 Task: Create a due date automation trigger when advanced on, on the monday after a card is due add fields without custom field "Resume" set to a date more than 1 working days ago at 11:00 AM.
Action: Mouse moved to (1398, 103)
Screenshot: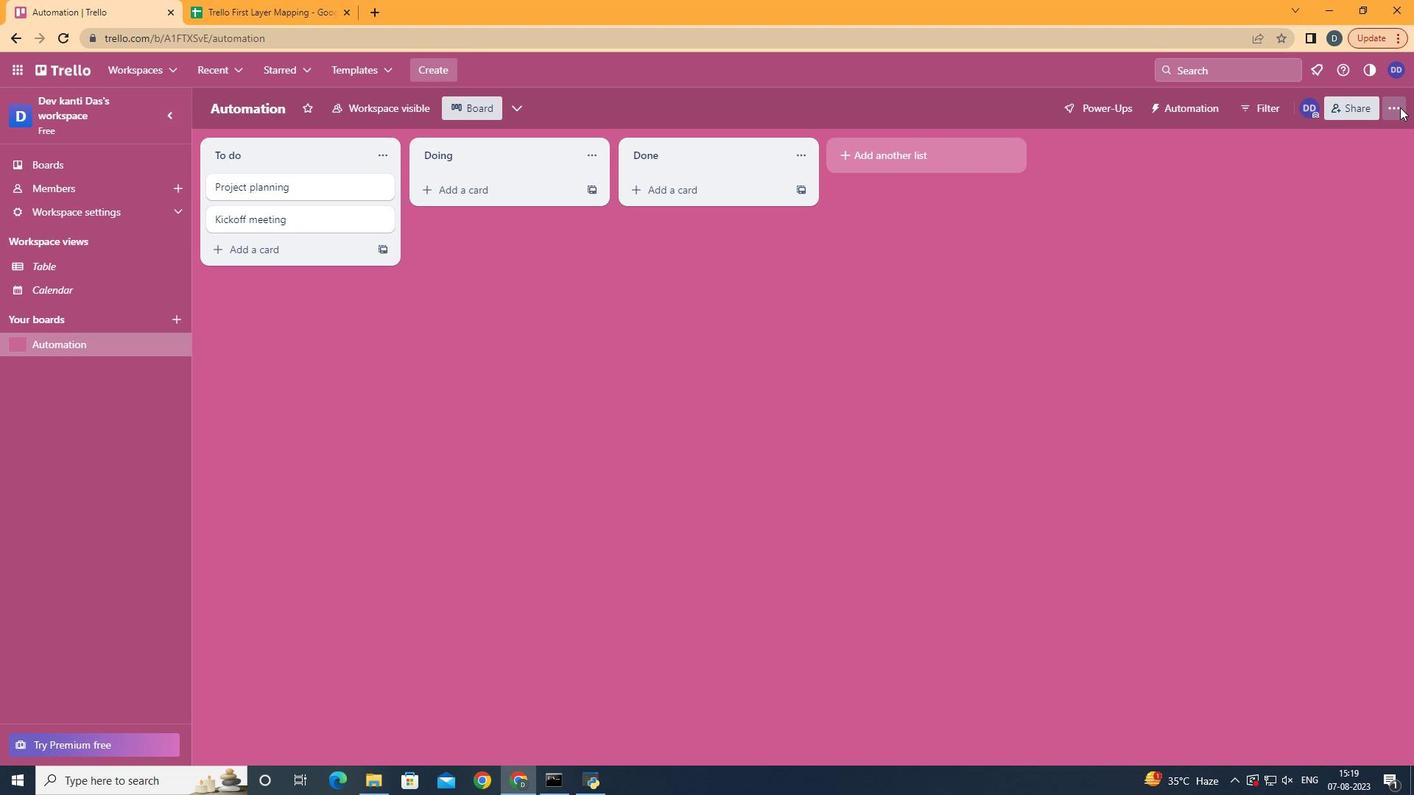 
Action: Mouse pressed left at (1398, 103)
Screenshot: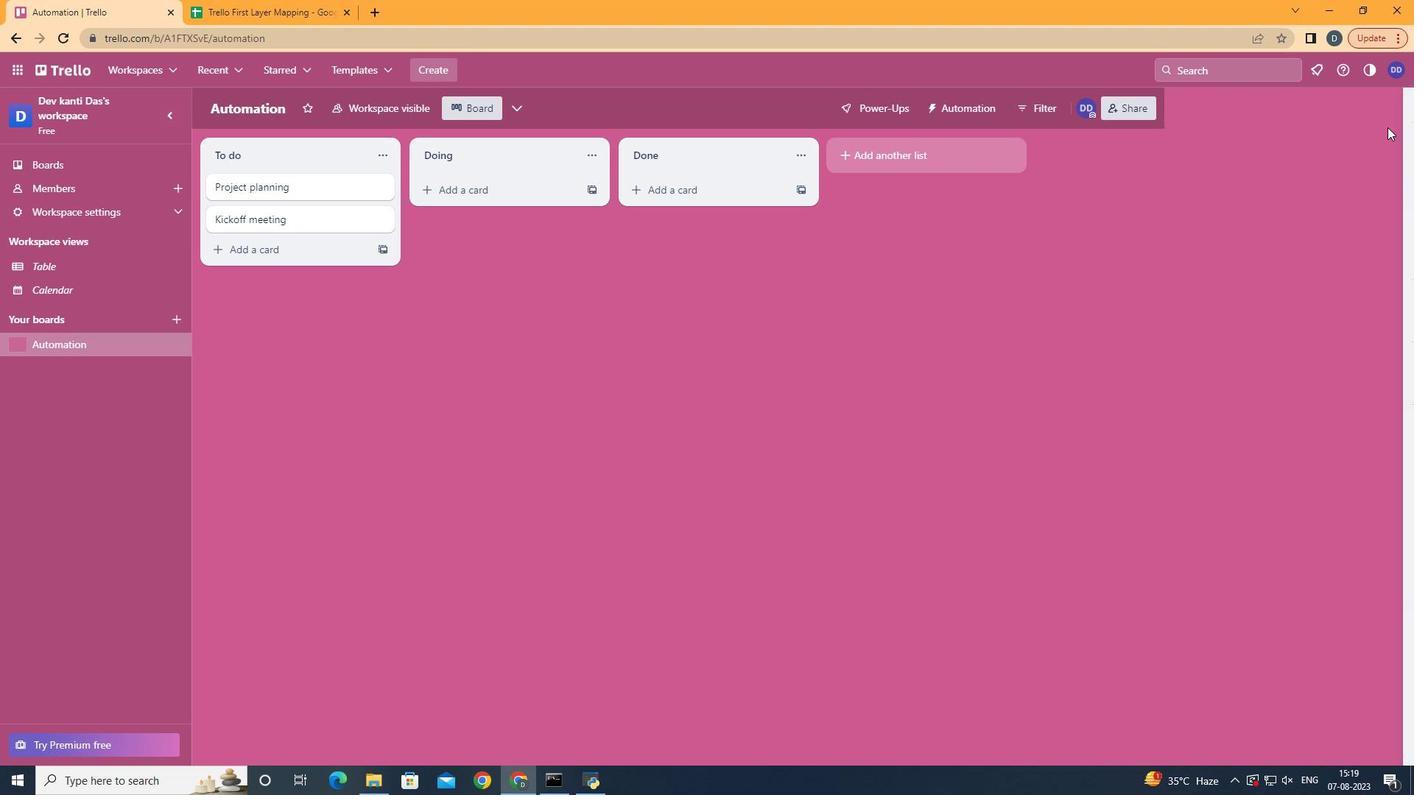 
Action: Mouse moved to (1282, 309)
Screenshot: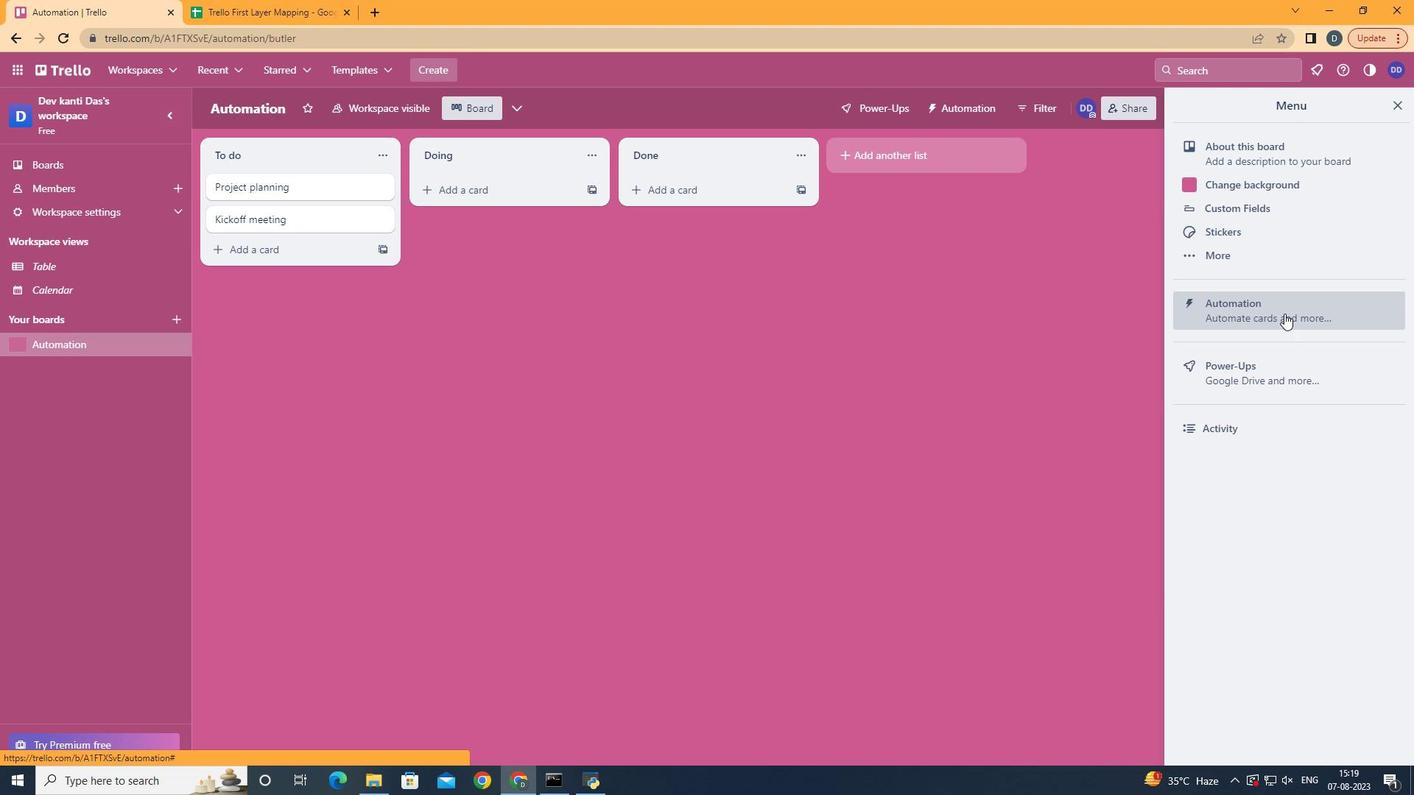 
Action: Mouse pressed left at (1282, 309)
Screenshot: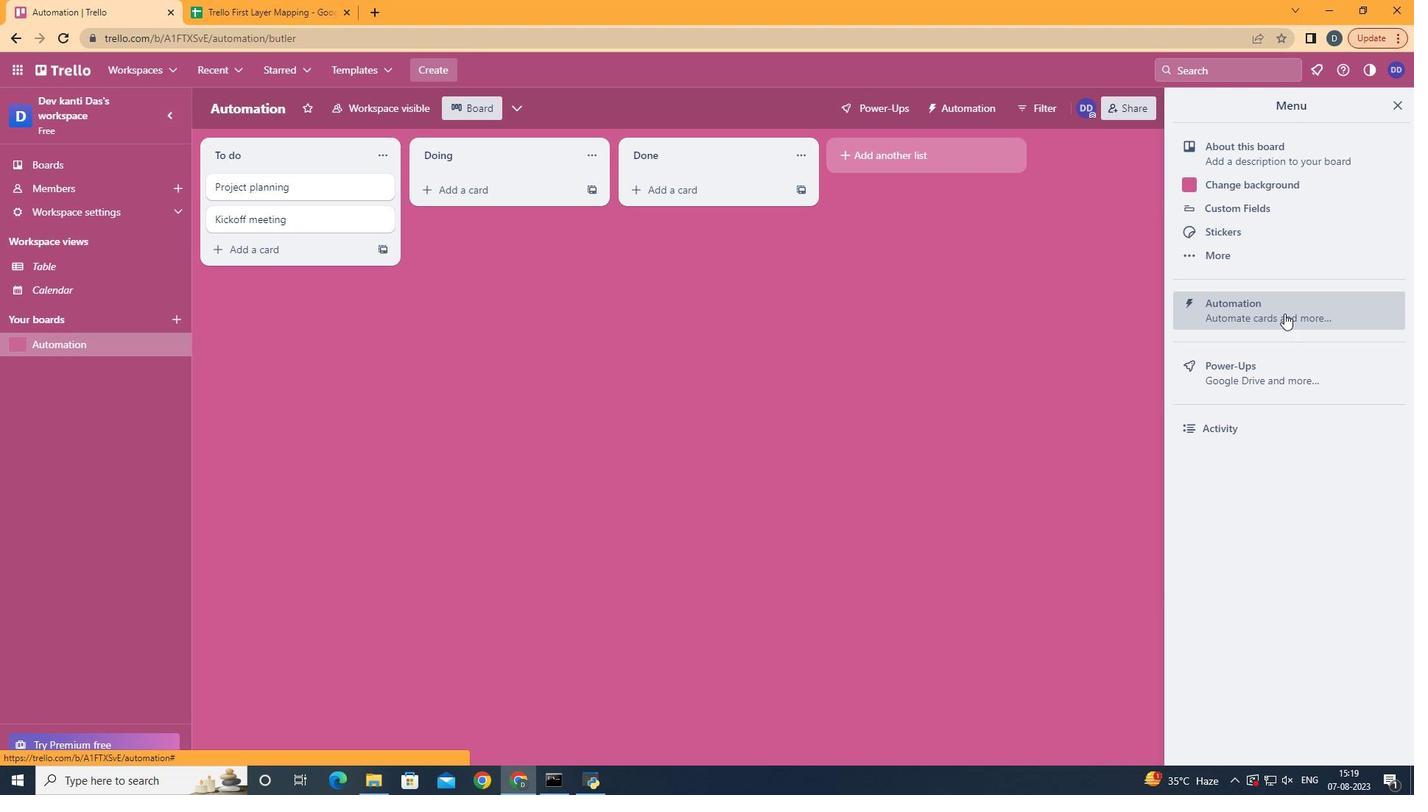 
Action: Mouse moved to (298, 296)
Screenshot: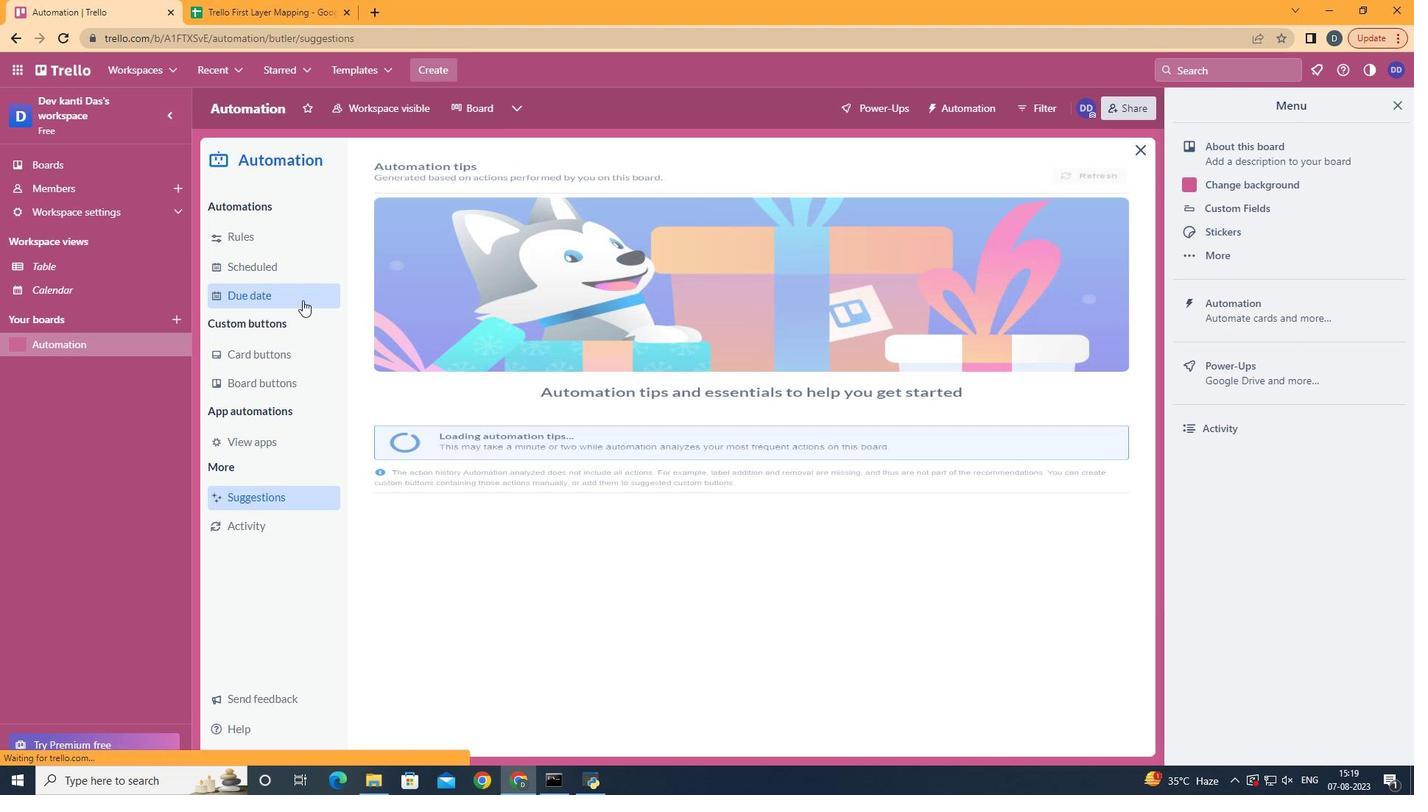 
Action: Mouse pressed left at (298, 296)
Screenshot: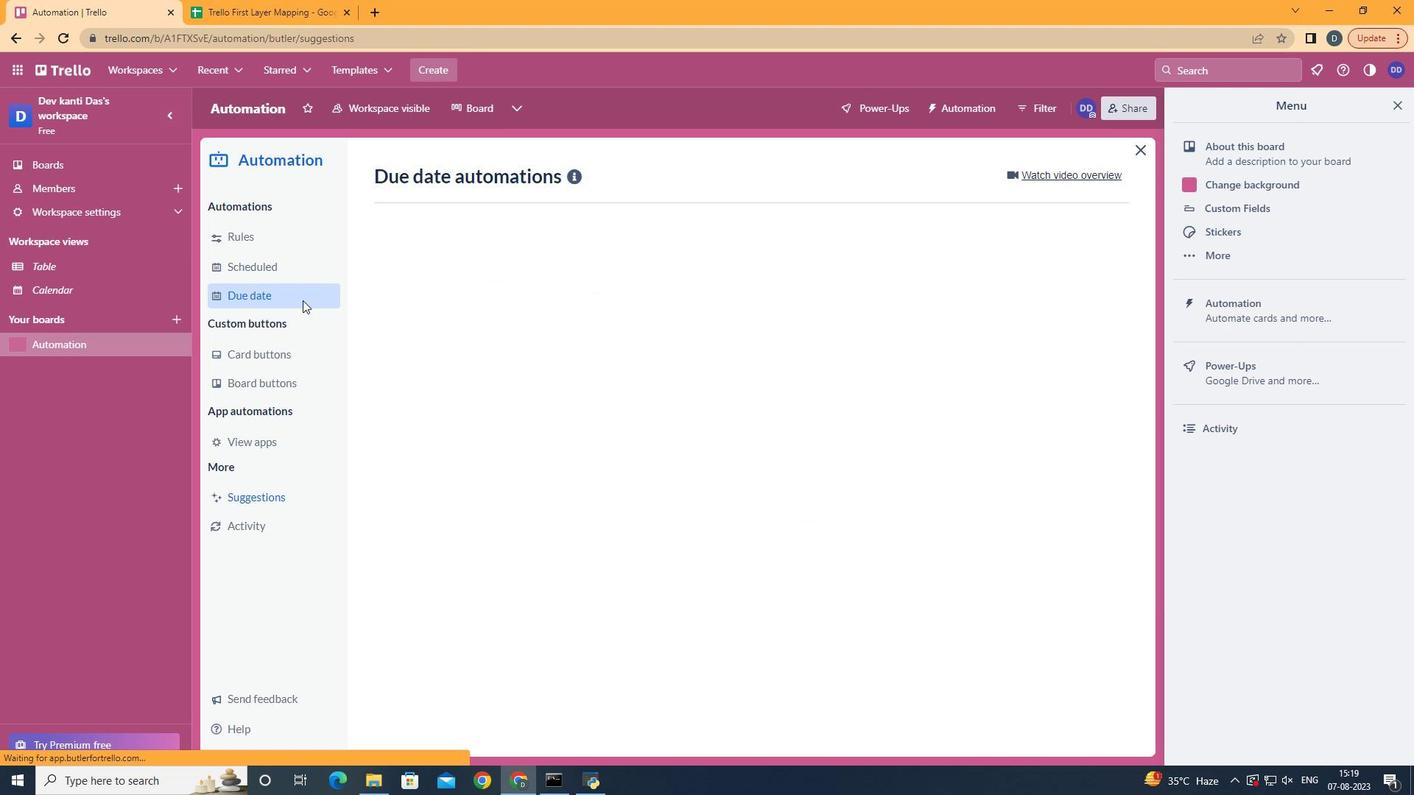 
Action: Mouse moved to (1036, 165)
Screenshot: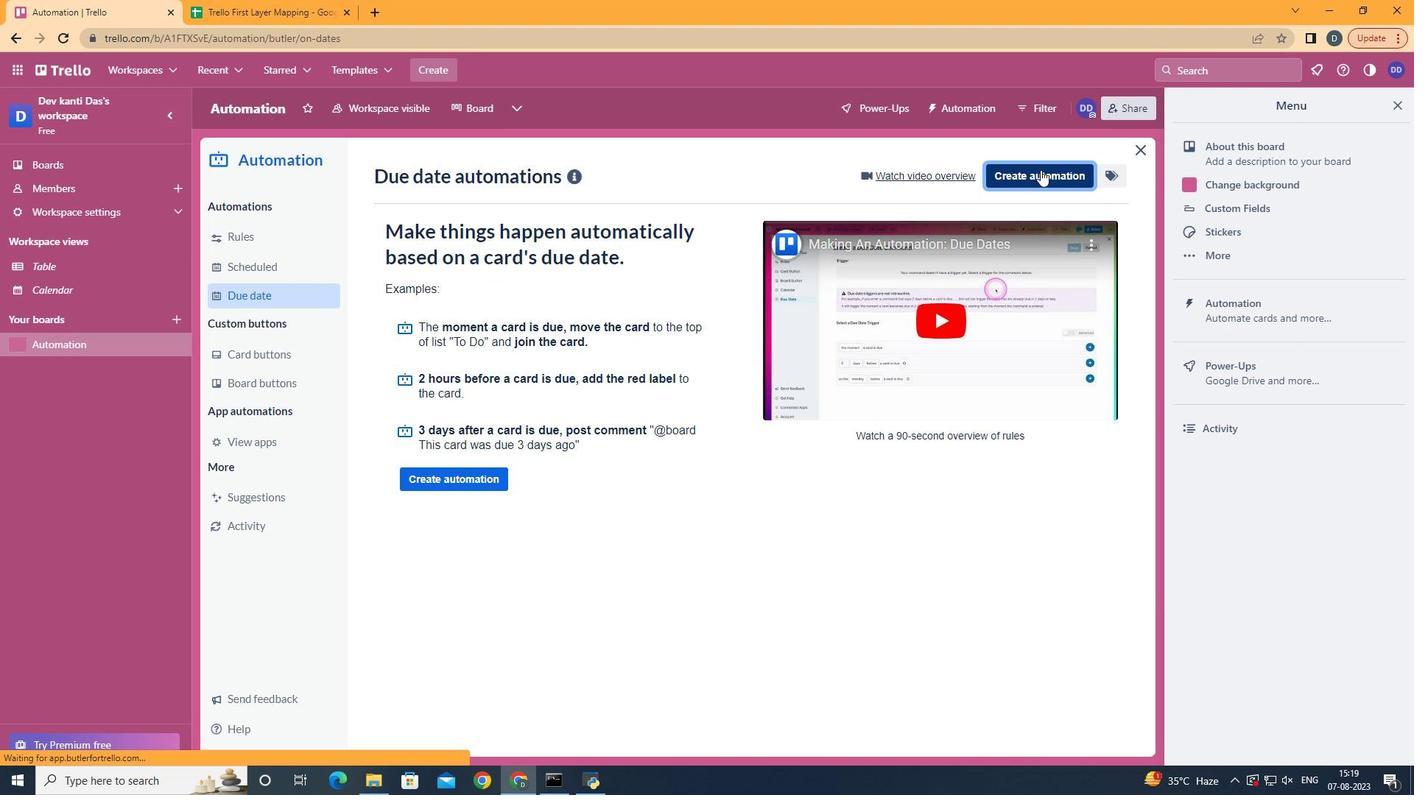
Action: Mouse pressed left at (1036, 165)
Screenshot: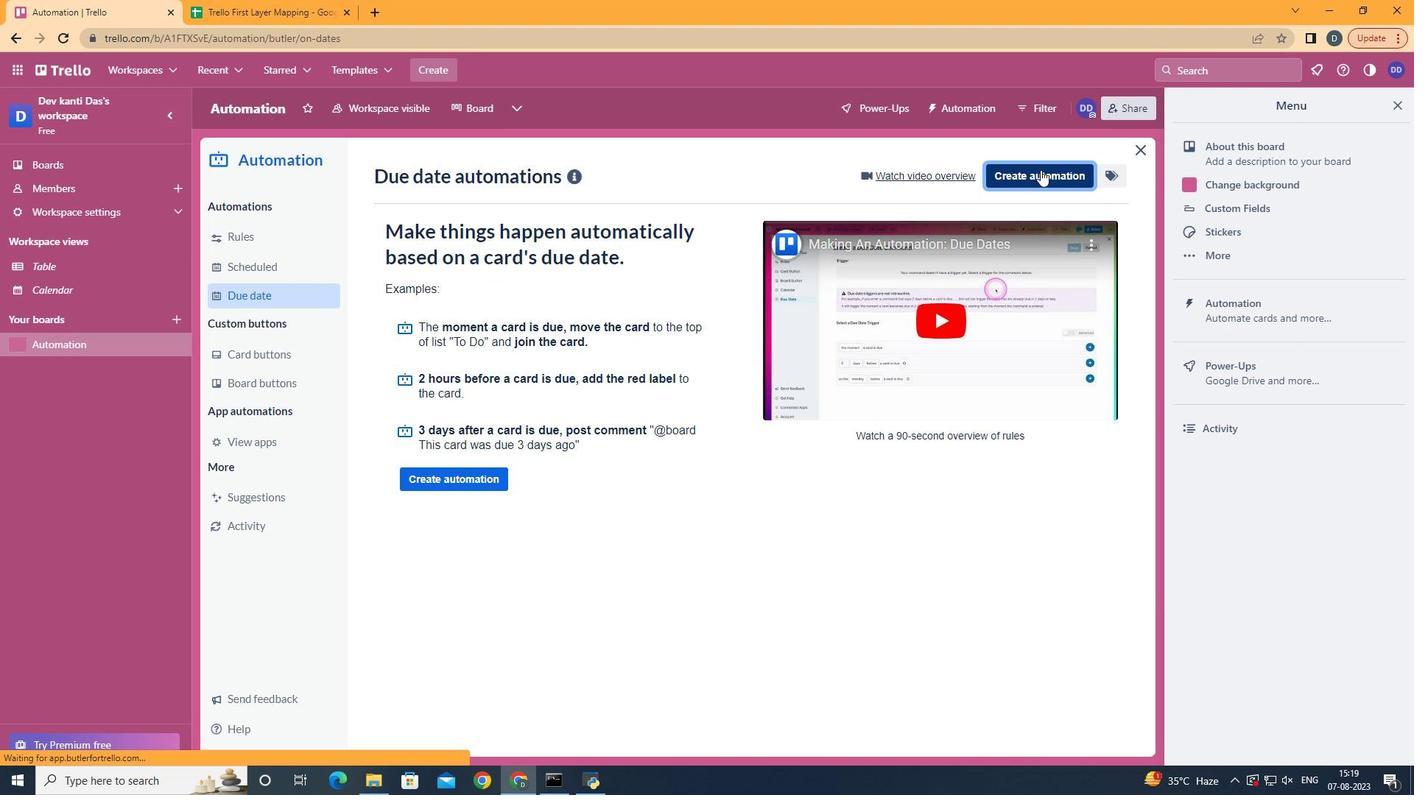 
Action: Mouse moved to (818, 313)
Screenshot: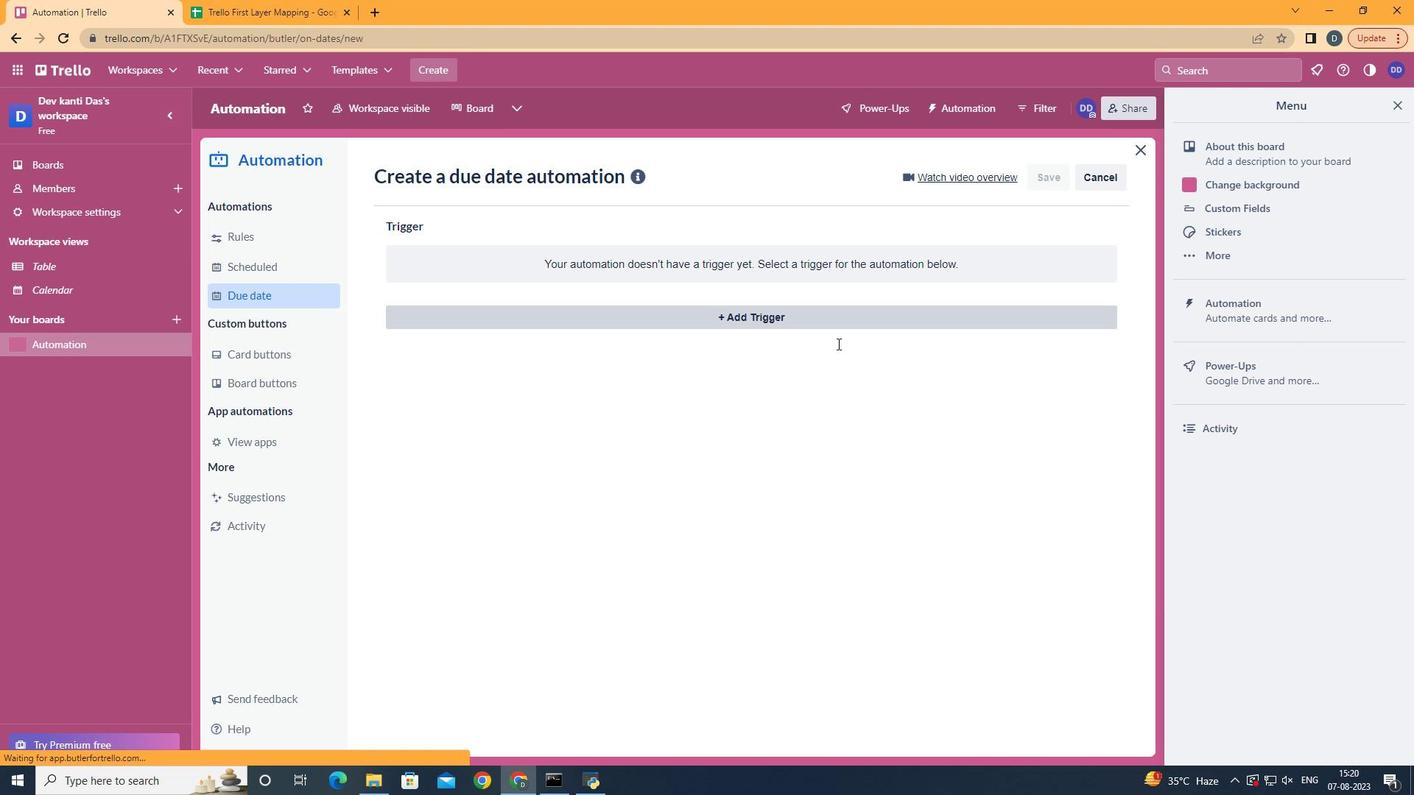 
Action: Mouse pressed left at (818, 313)
Screenshot: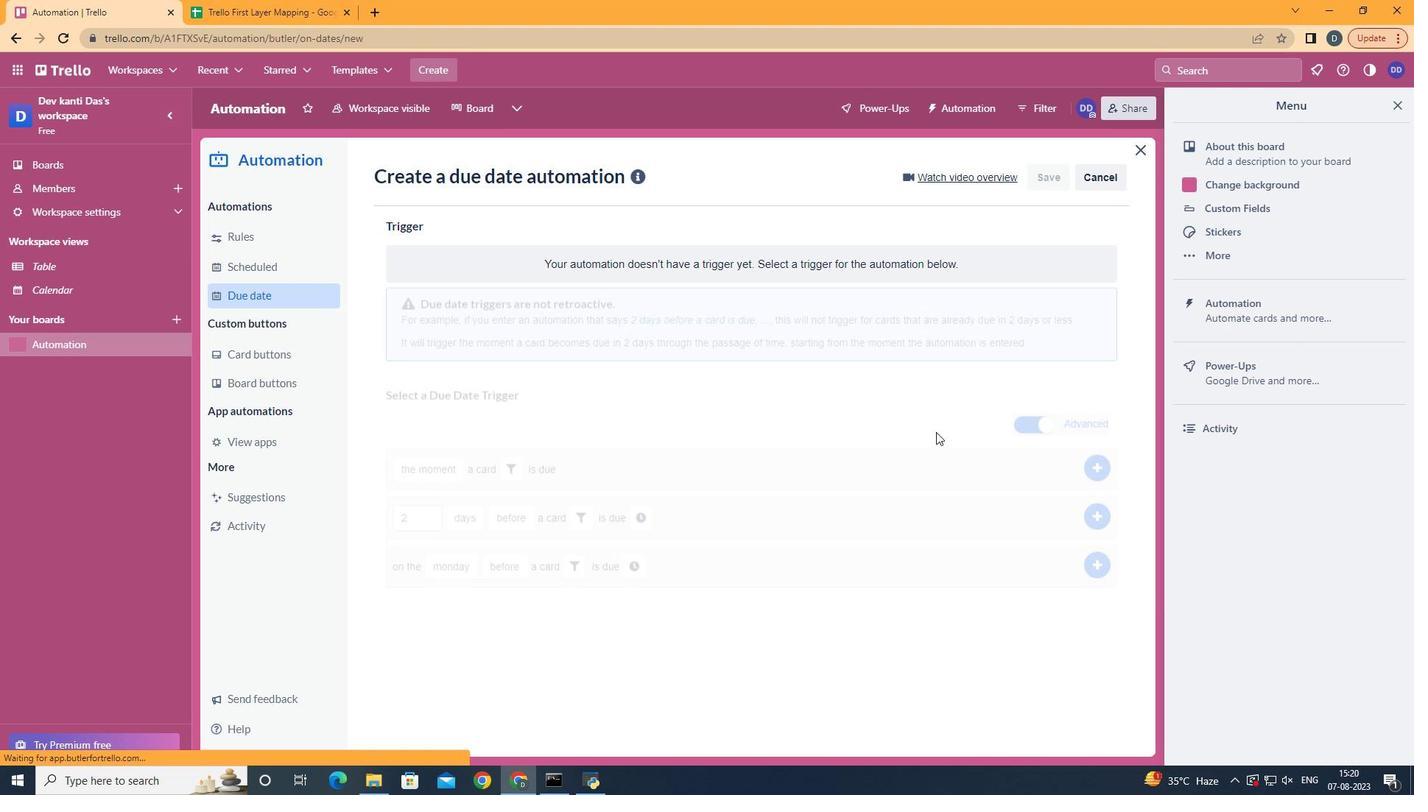 
Action: Mouse moved to (461, 381)
Screenshot: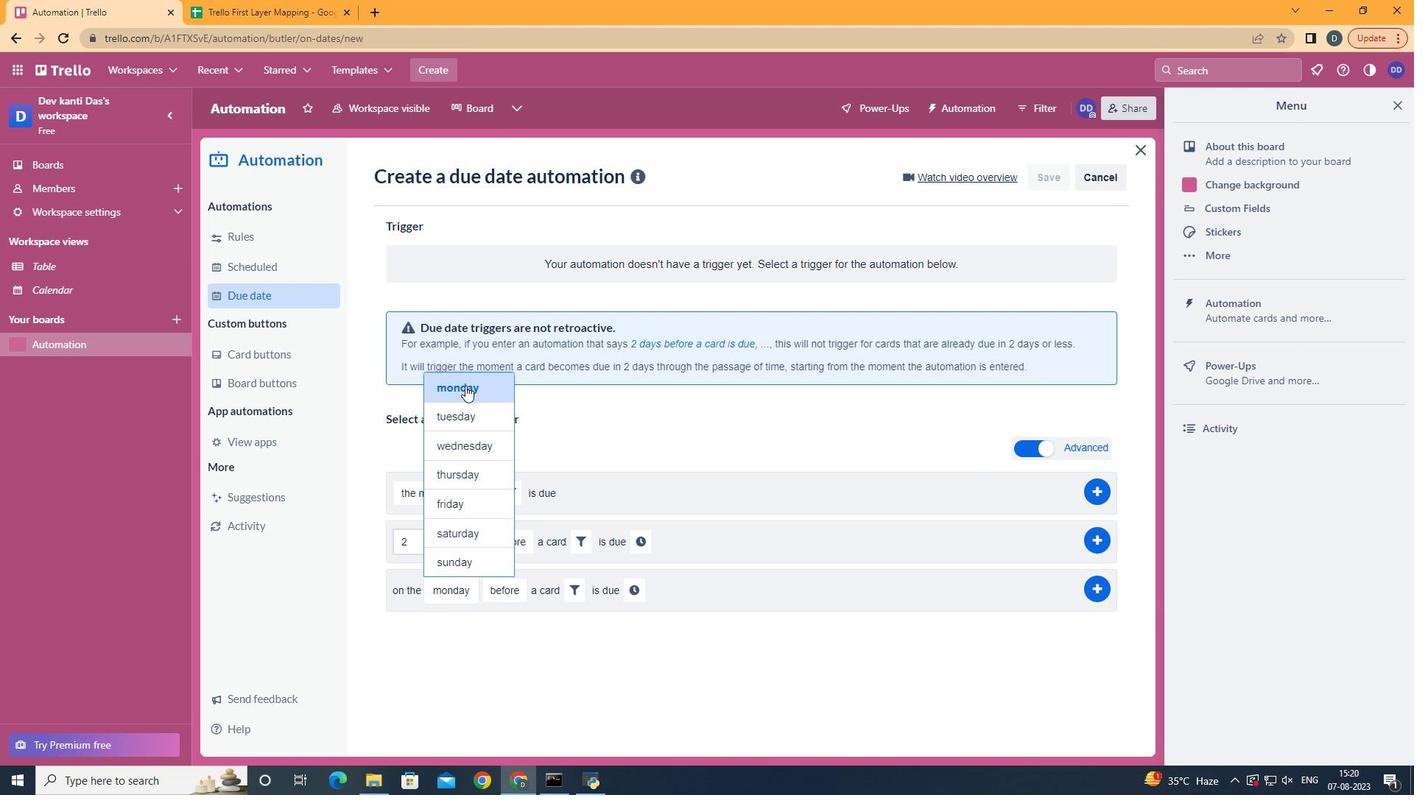 
Action: Mouse pressed left at (461, 381)
Screenshot: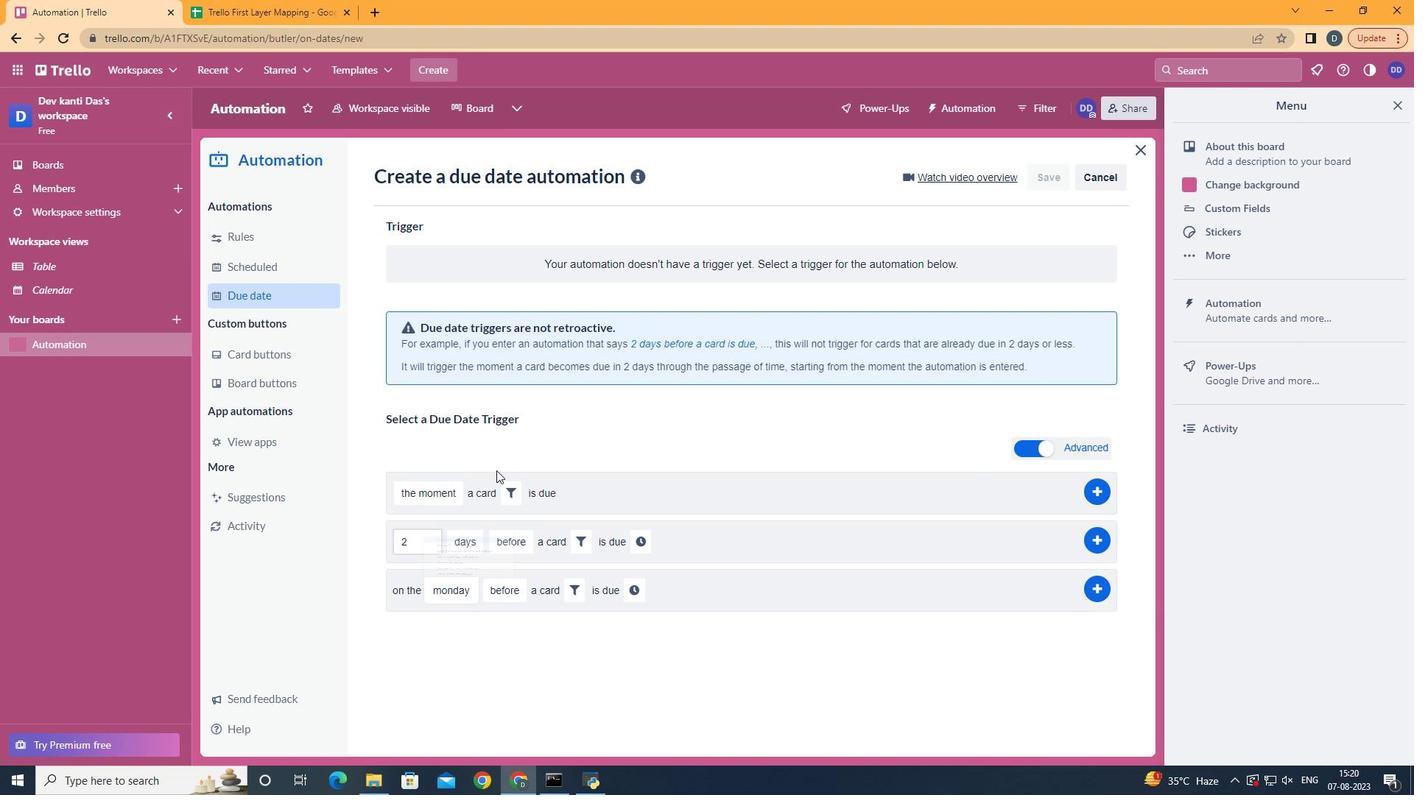 
Action: Mouse moved to (514, 646)
Screenshot: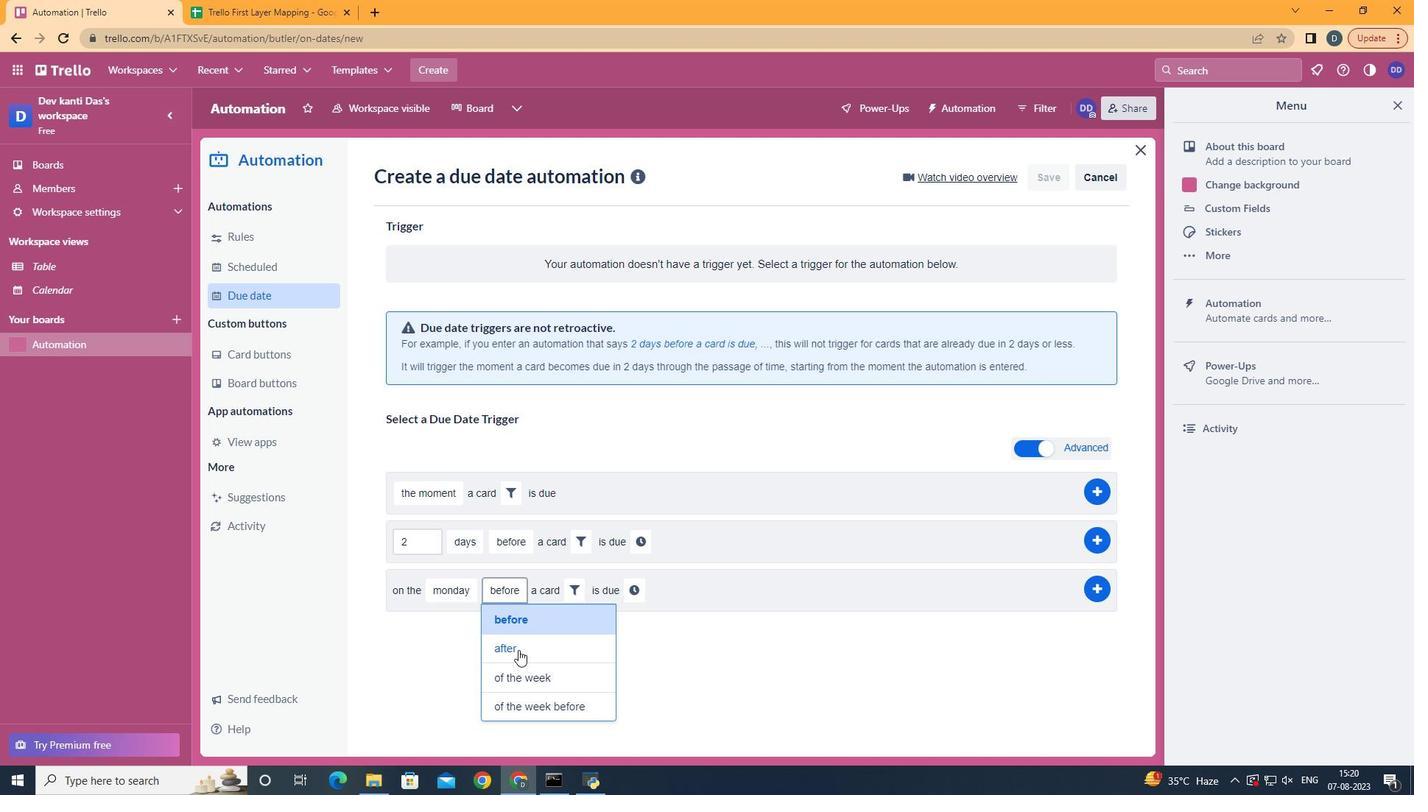 
Action: Mouse pressed left at (514, 646)
Screenshot: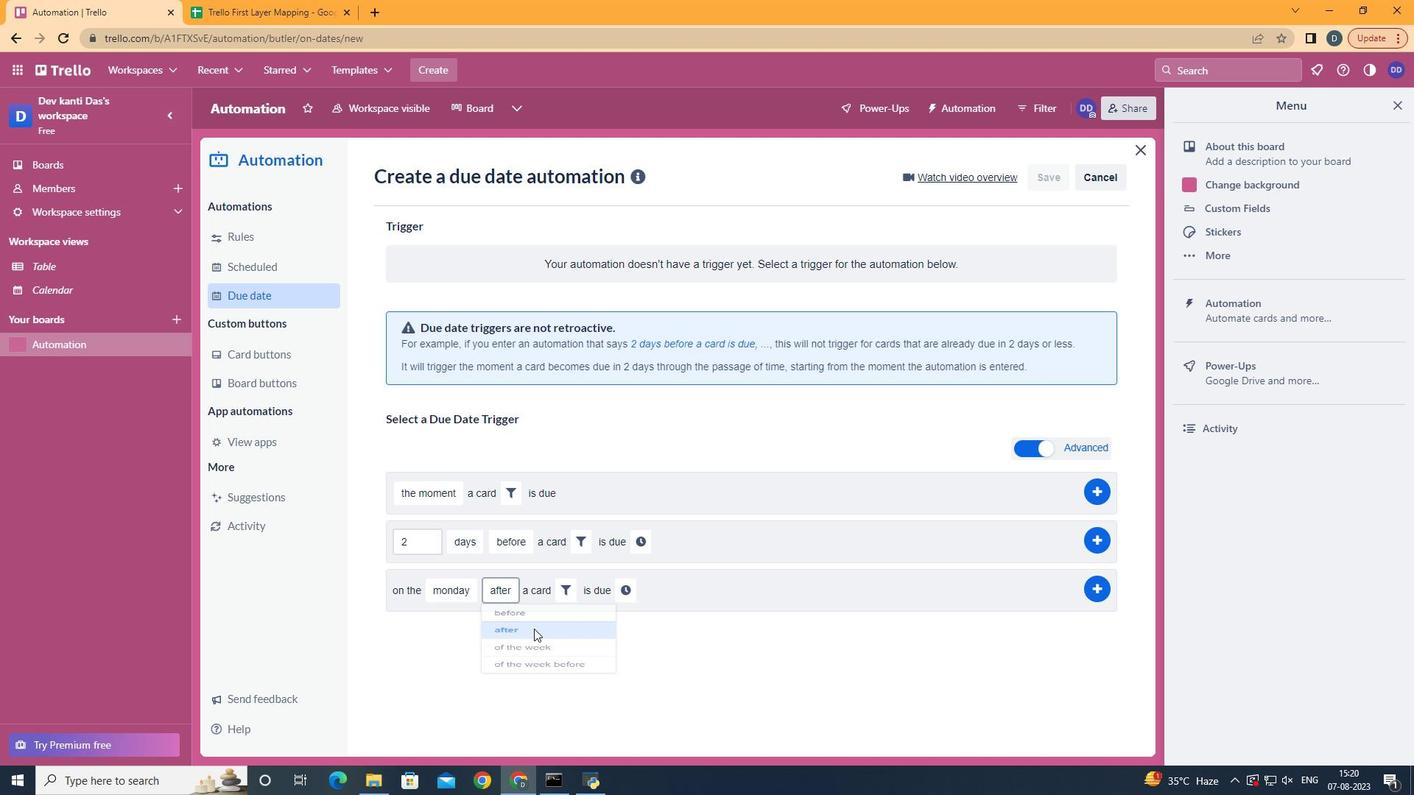 
Action: Mouse moved to (562, 587)
Screenshot: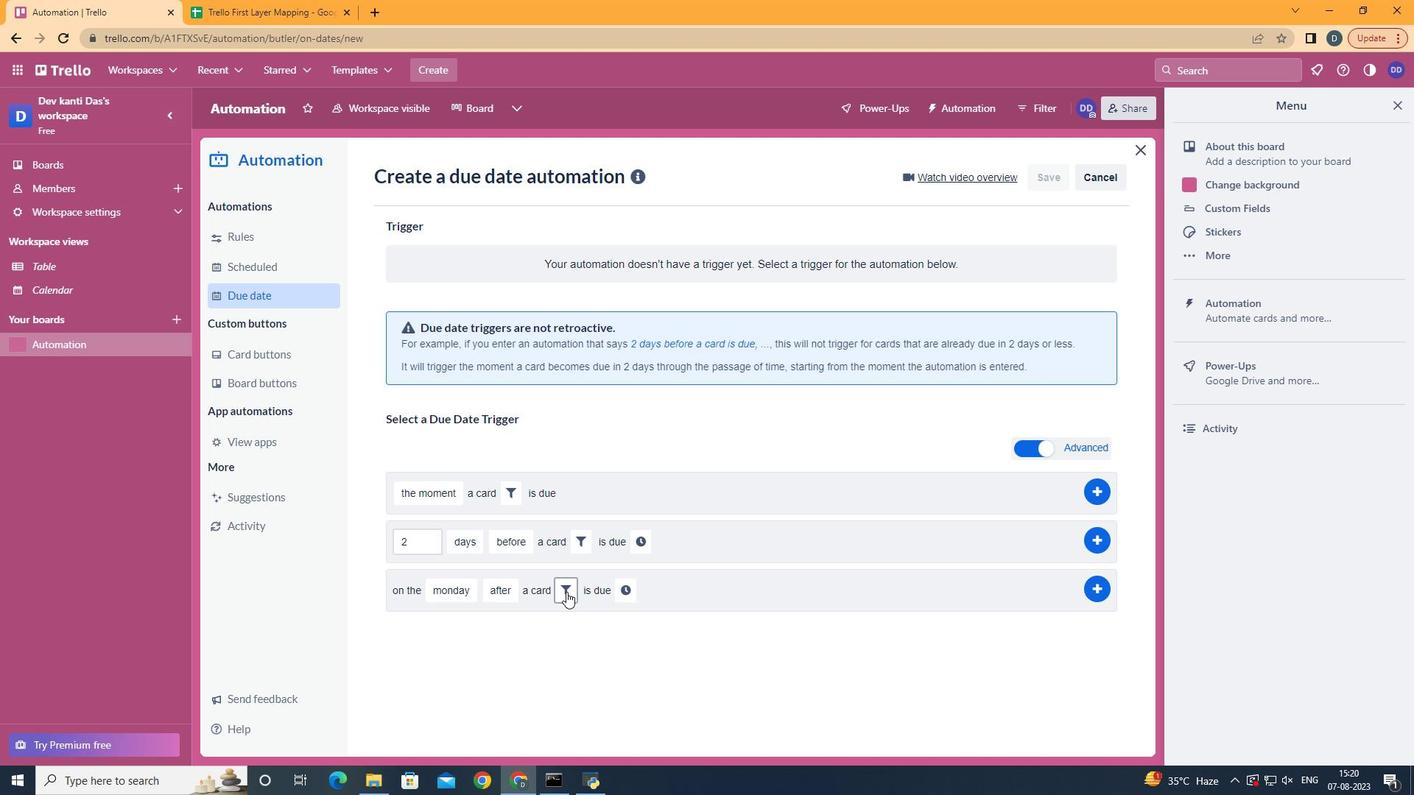 
Action: Mouse pressed left at (562, 587)
Screenshot: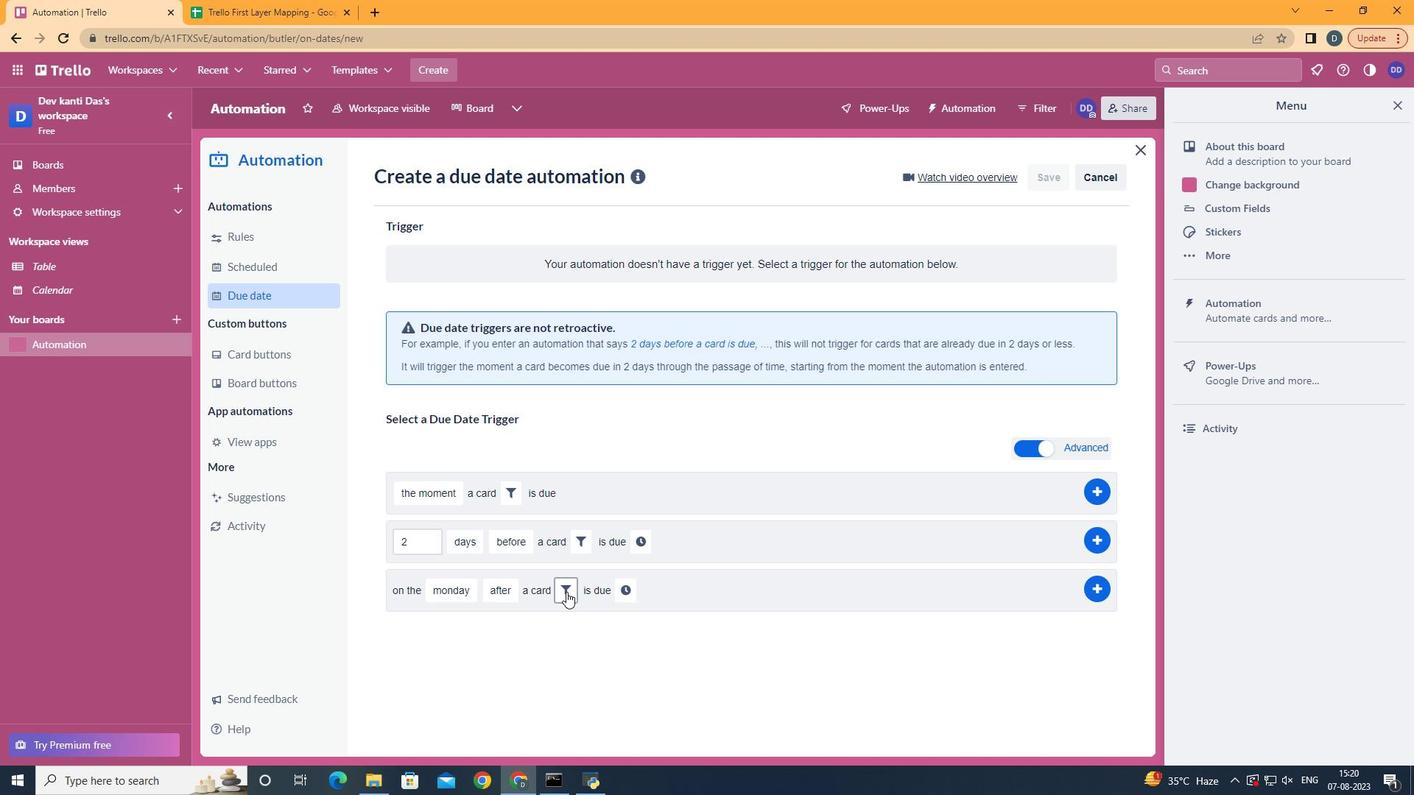 
Action: Mouse moved to (797, 635)
Screenshot: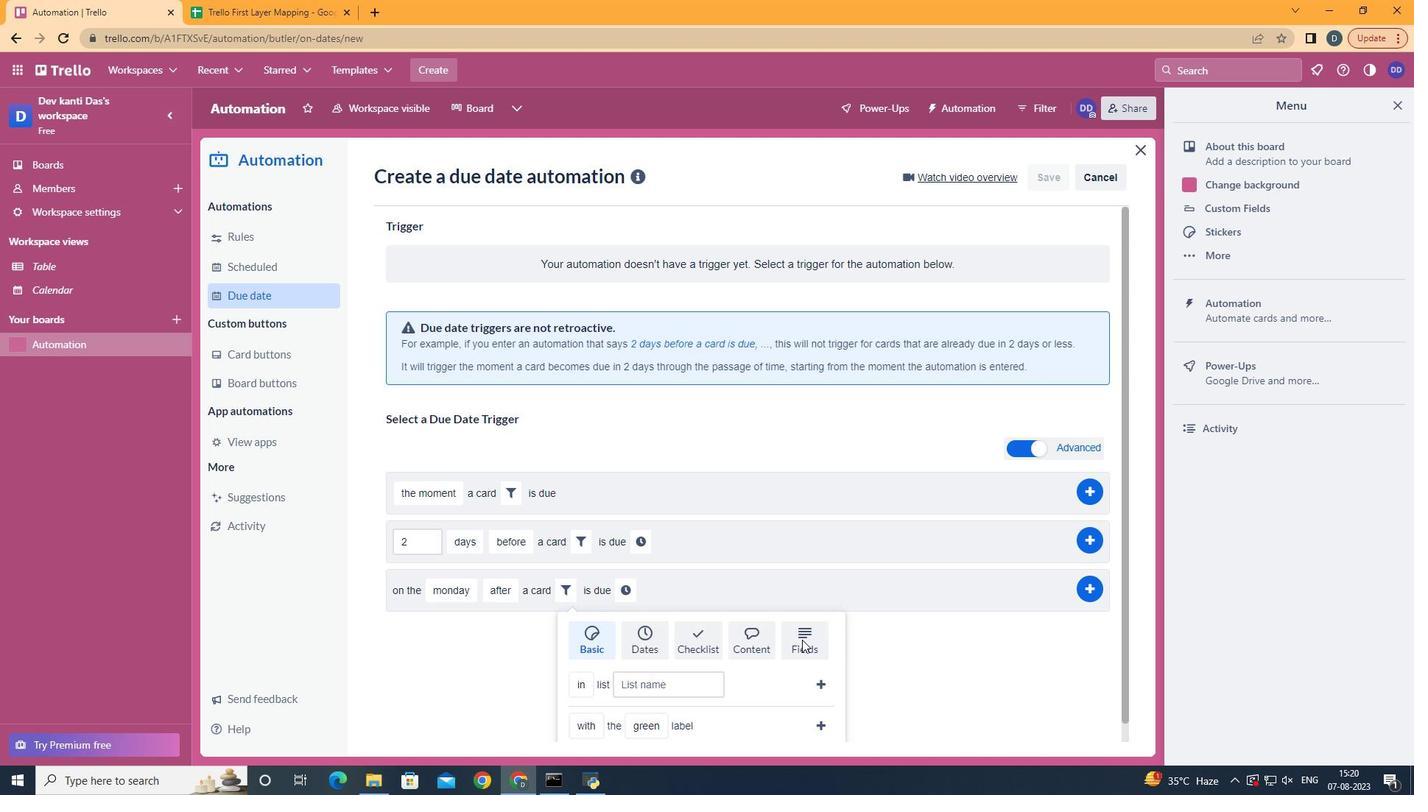 
Action: Mouse pressed left at (797, 635)
Screenshot: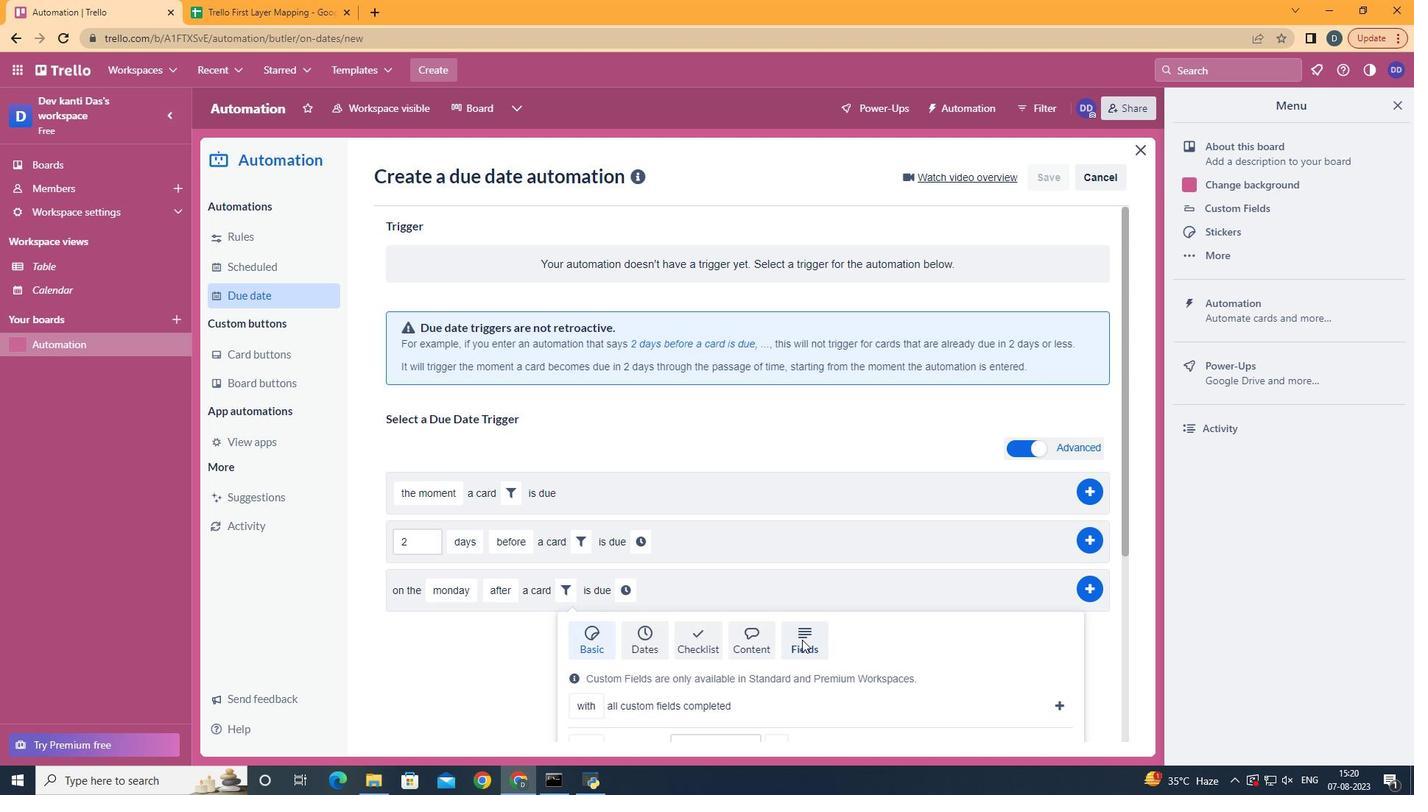 
Action: Mouse moved to (867, 575)
Screenshot: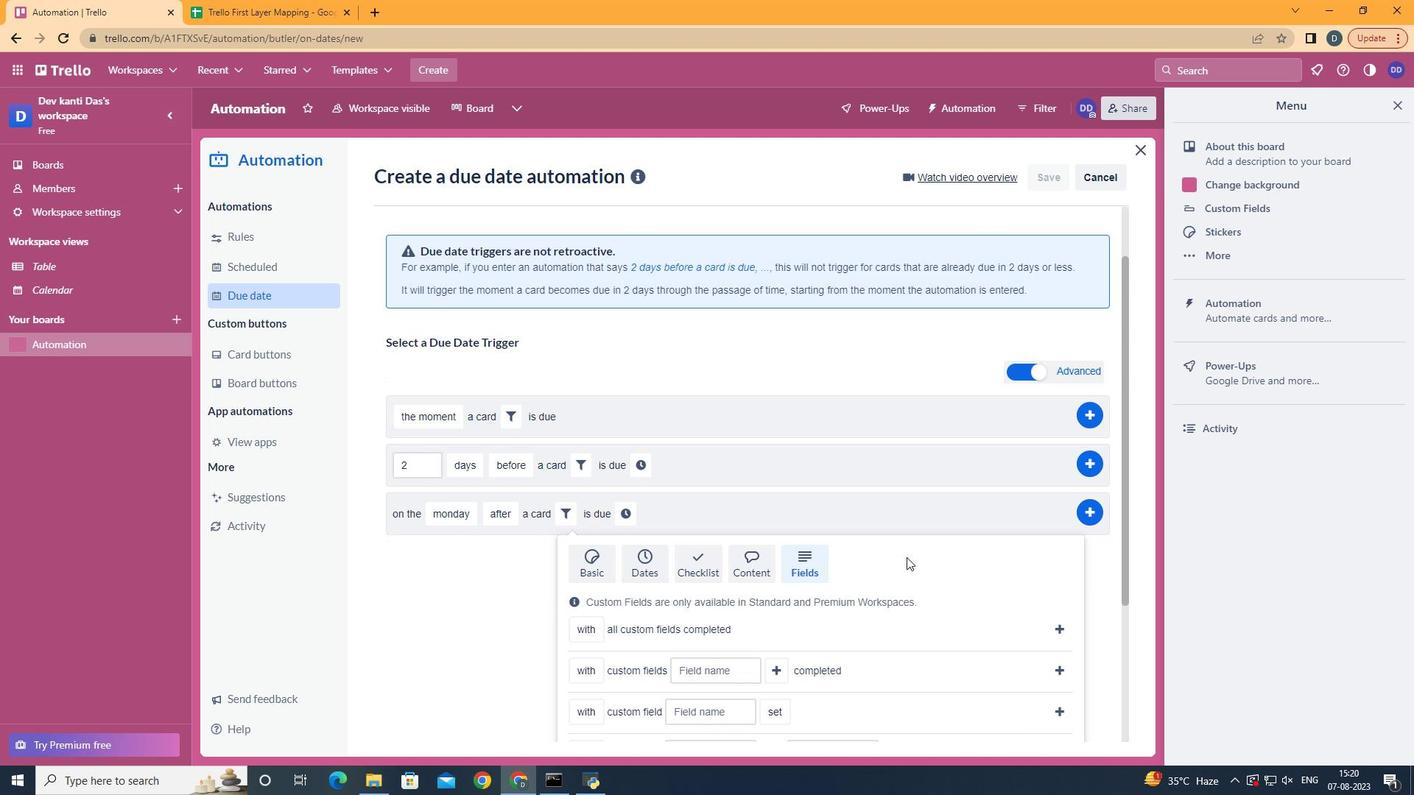 
Action: Mouse scrolled (799, 627) with delta (0, 0)
Screenshot: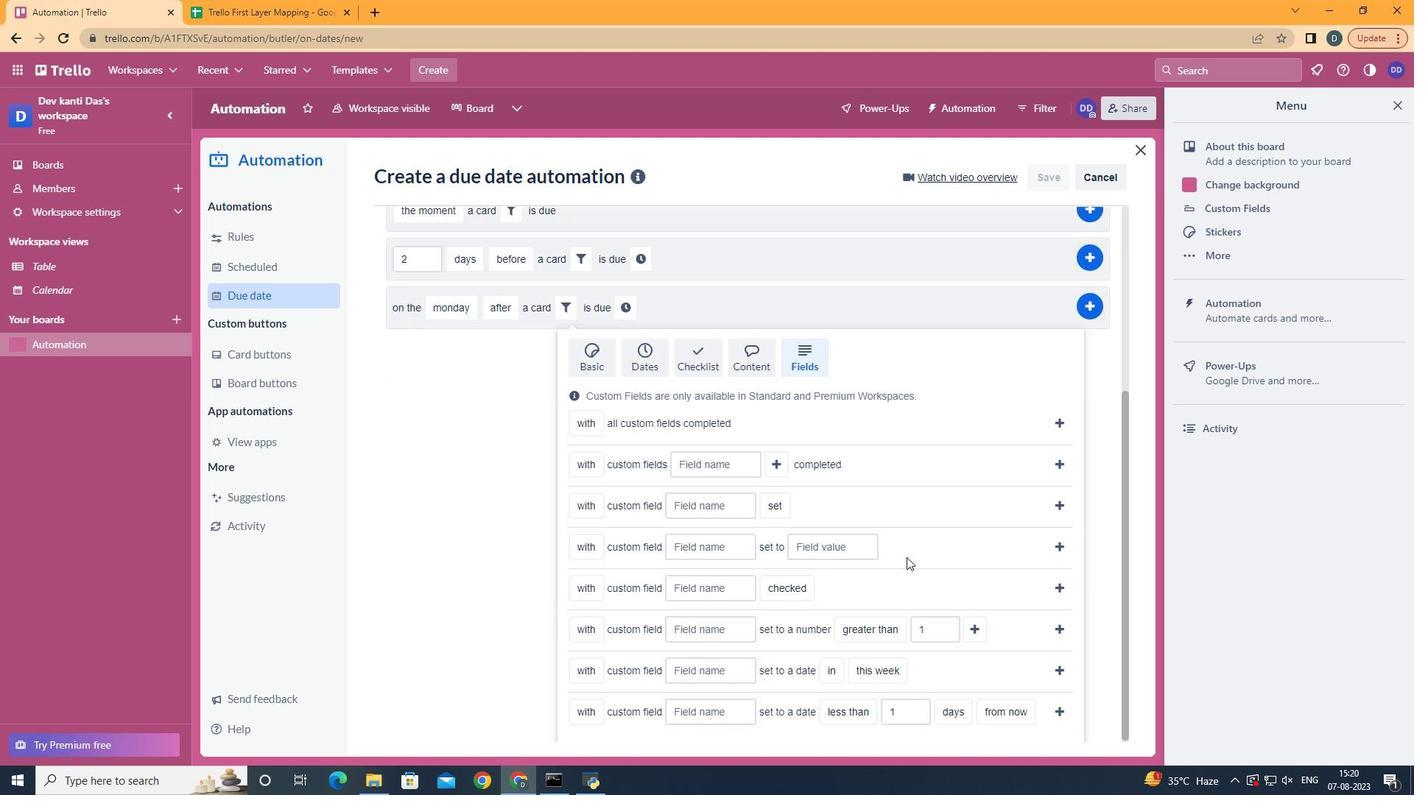 
Action: Mouse moved to (869, 573)
Screenshot: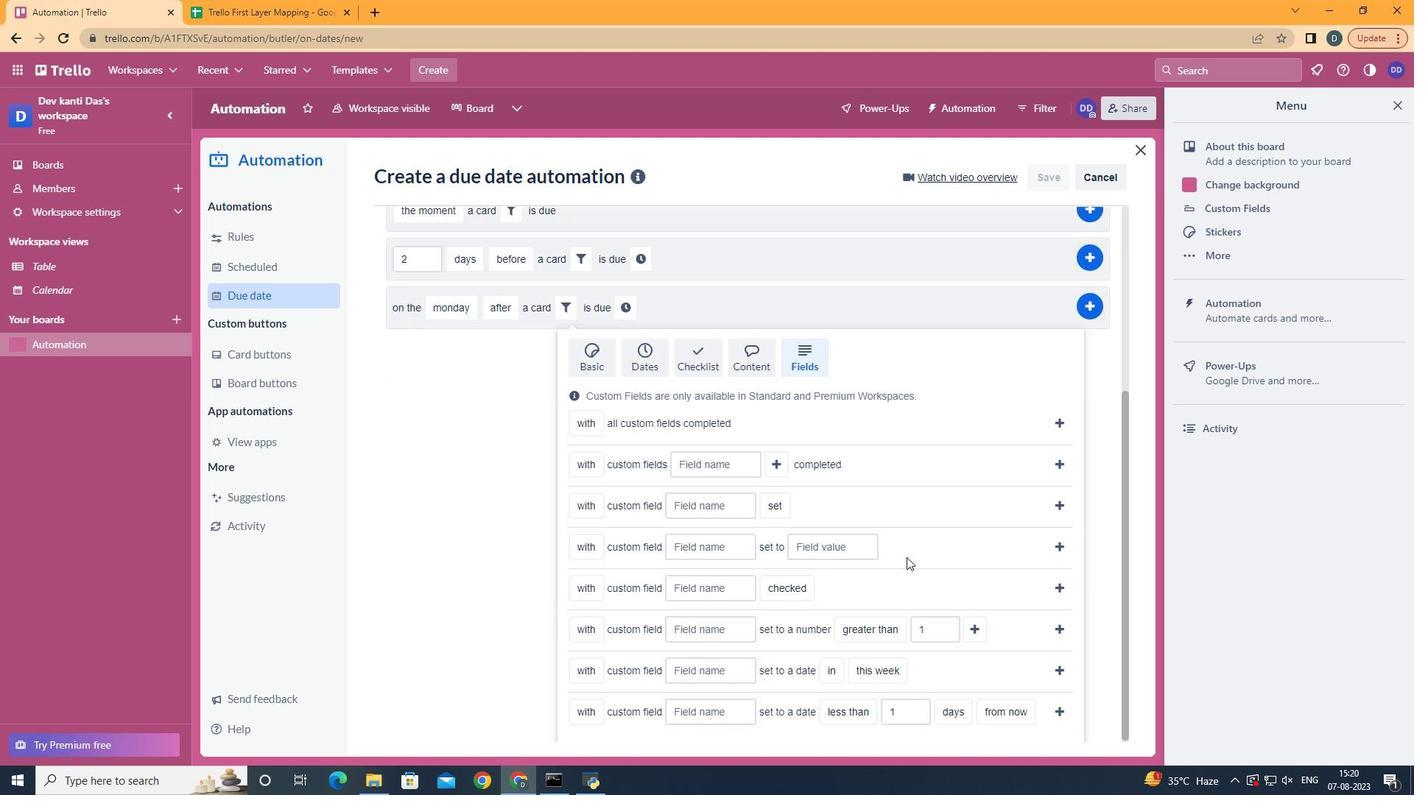 
Action: Mouse scrolled (799, 627) with delta (0, 0)
Screenshot: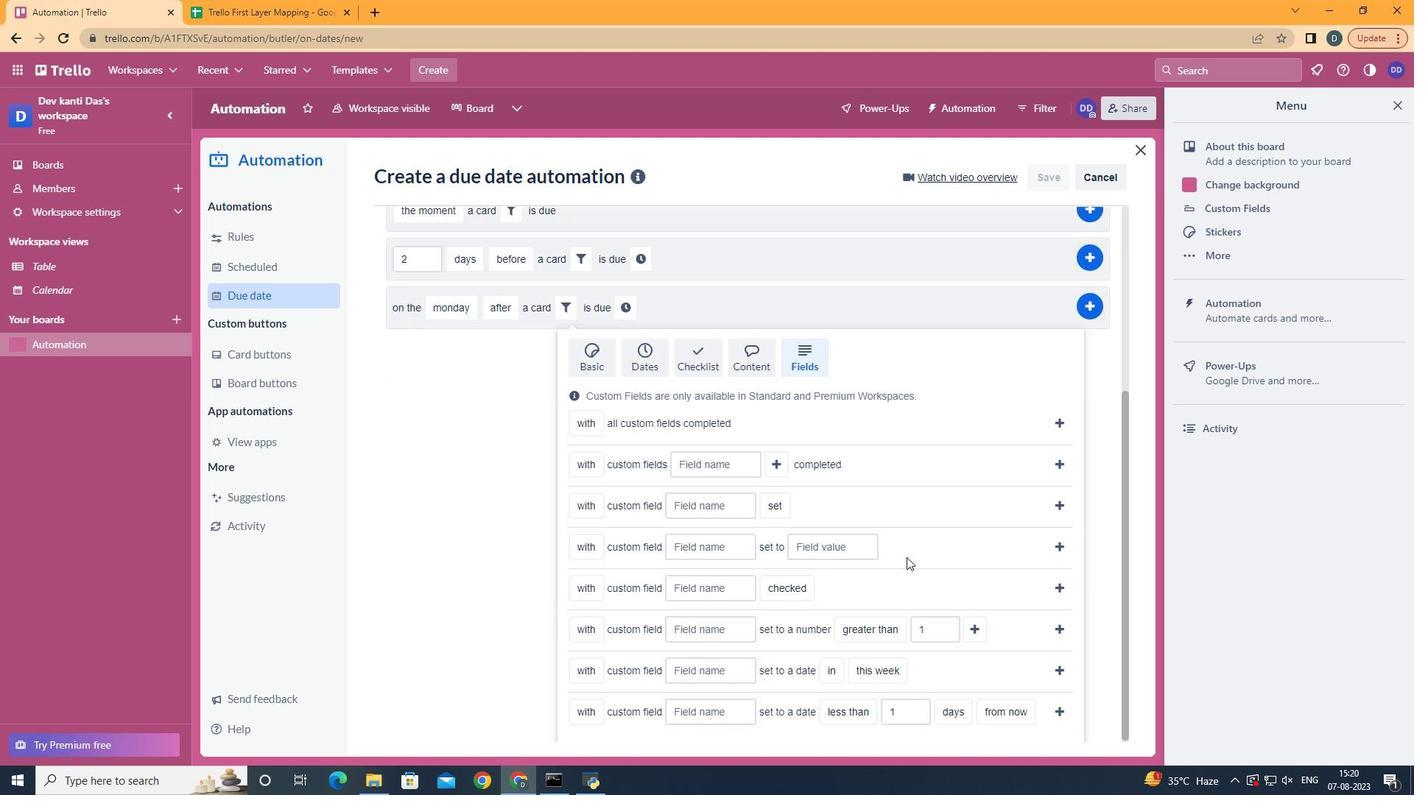 
Action: Mouse moved to (876, 568)
Screenshot: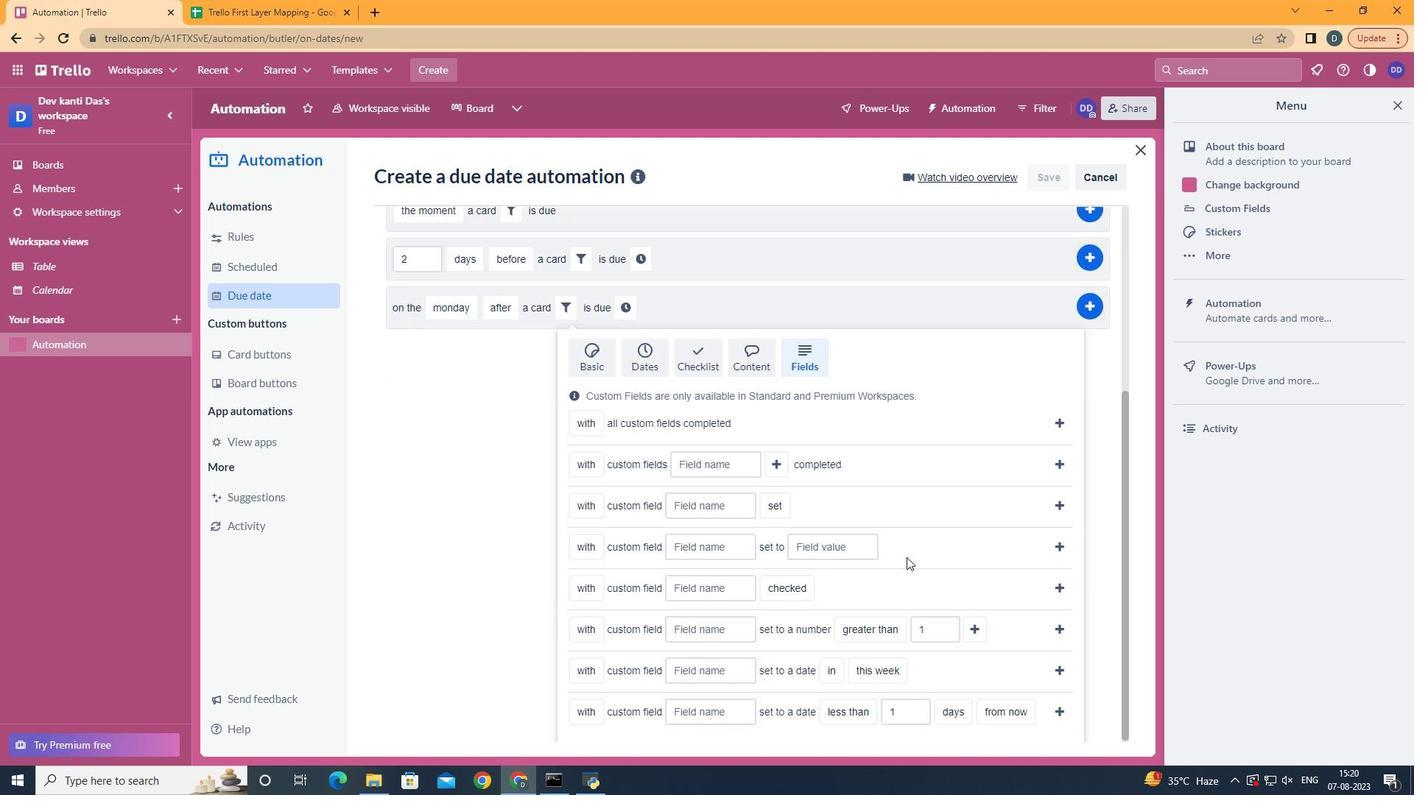 
Action: Mouse scrolled (799, 627) with delta (0, 0)
Screenshot: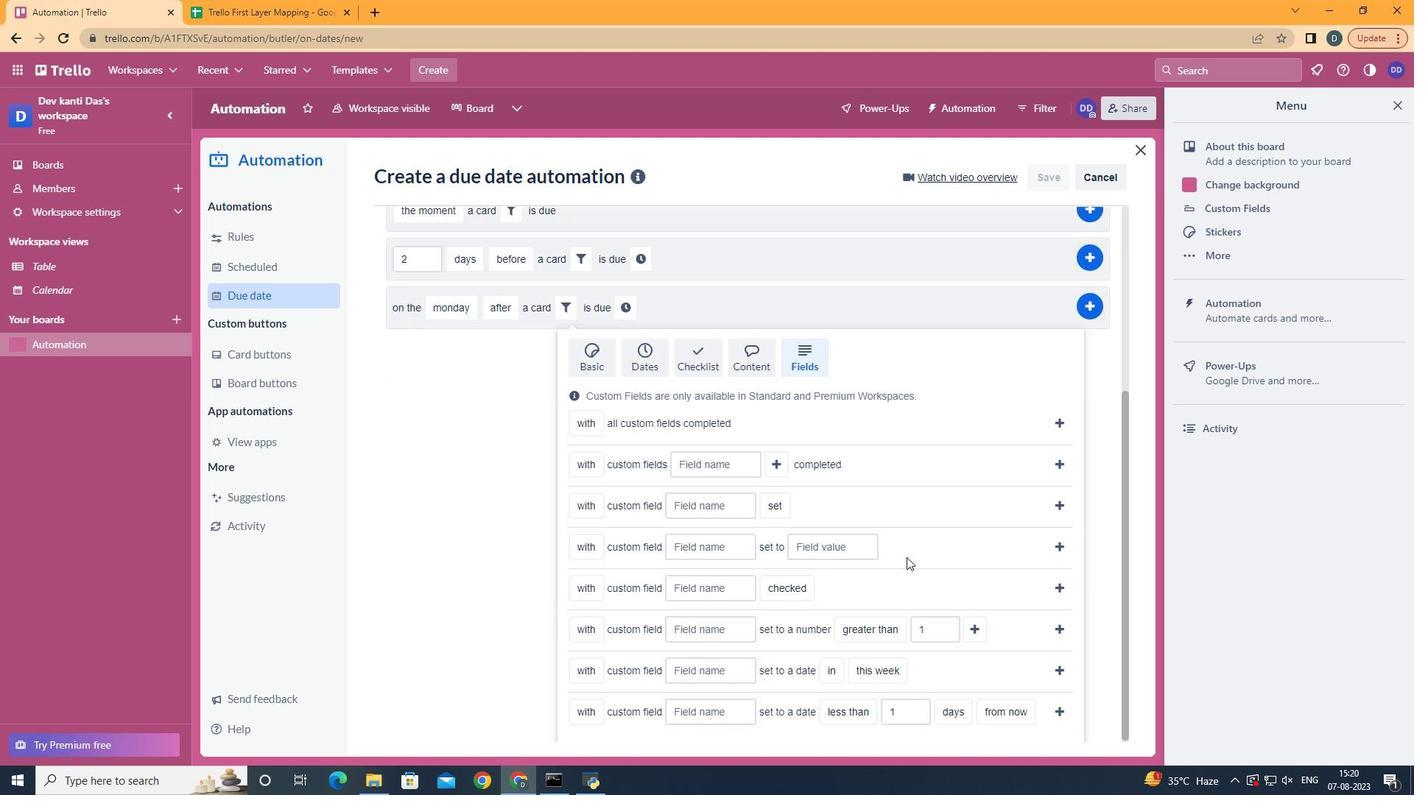 
Action: Mouse moved to (886, 564)
Screenshot: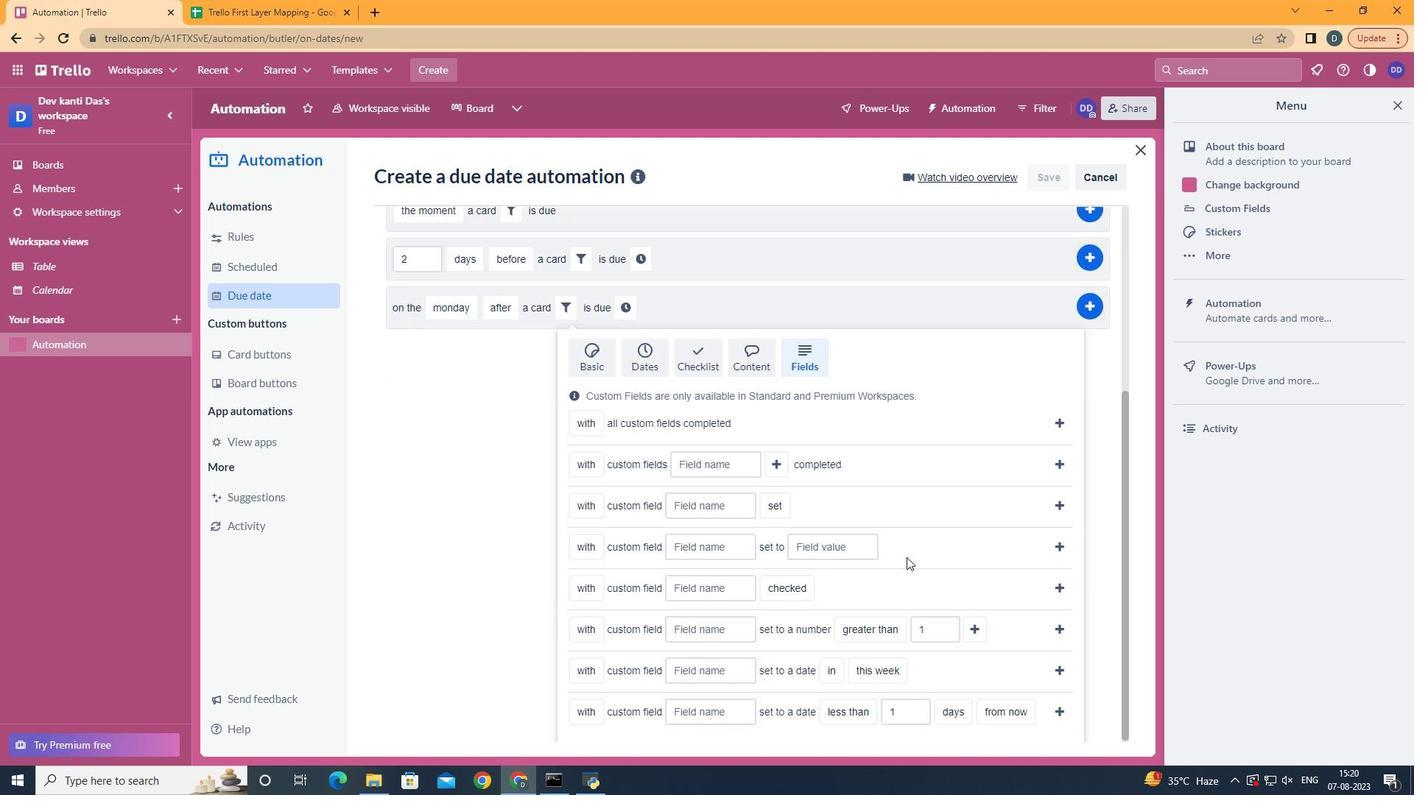 
Action: Mouse scrolled (799, 627) with delta (0, 0)
Screenshot: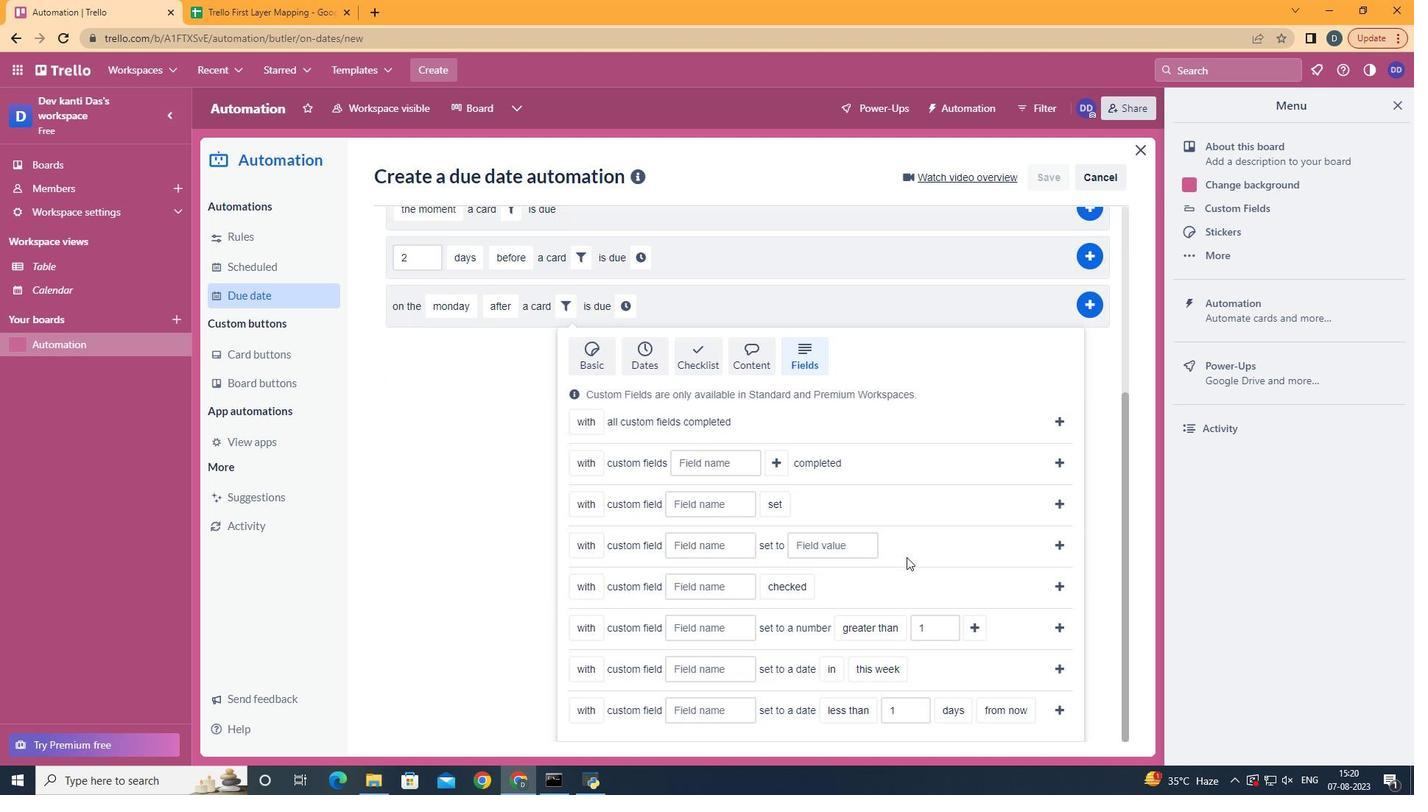
Action: Mouse moved to (894, 559)
Screenshot: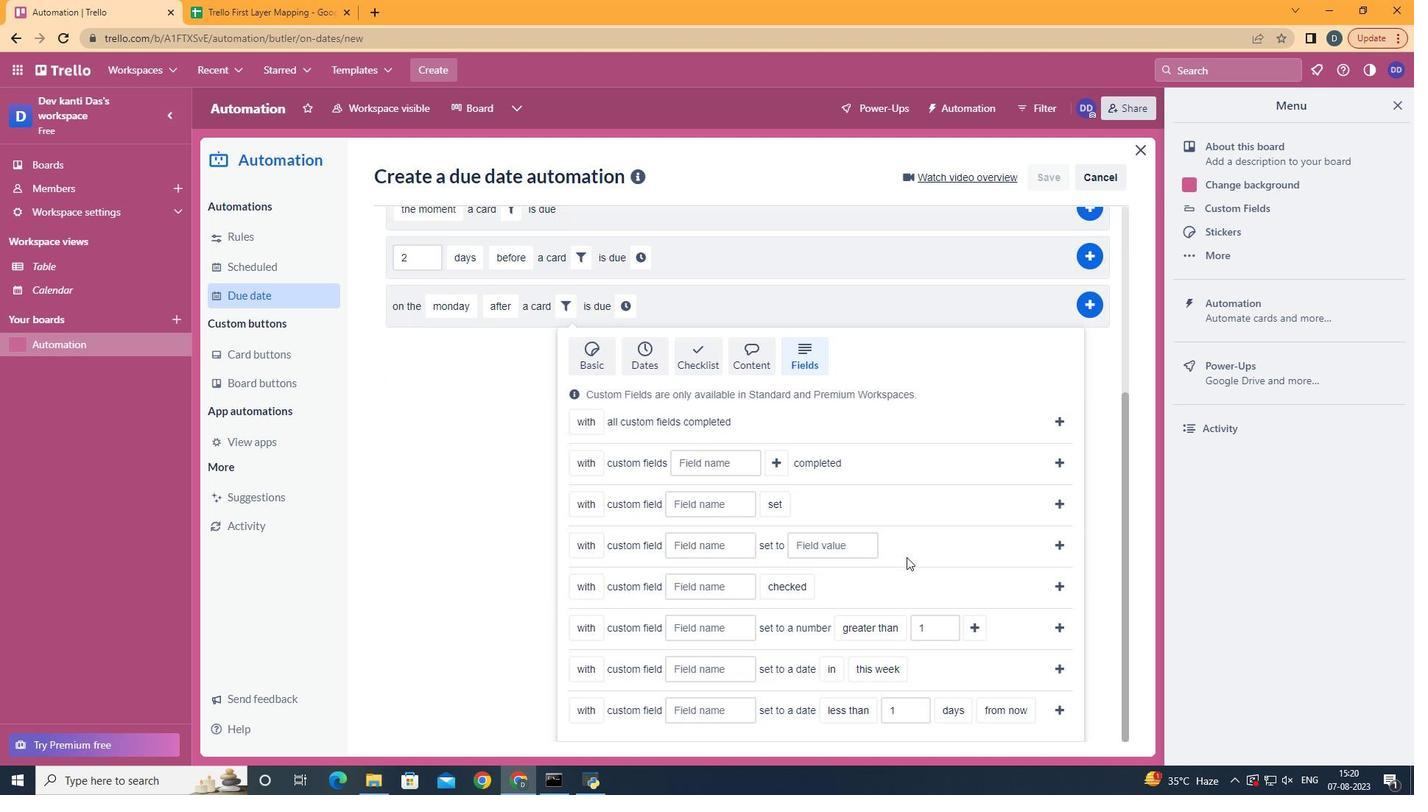 
Action: Mouse scrolled (799, 627) with delta (0, 0)
Screenshot: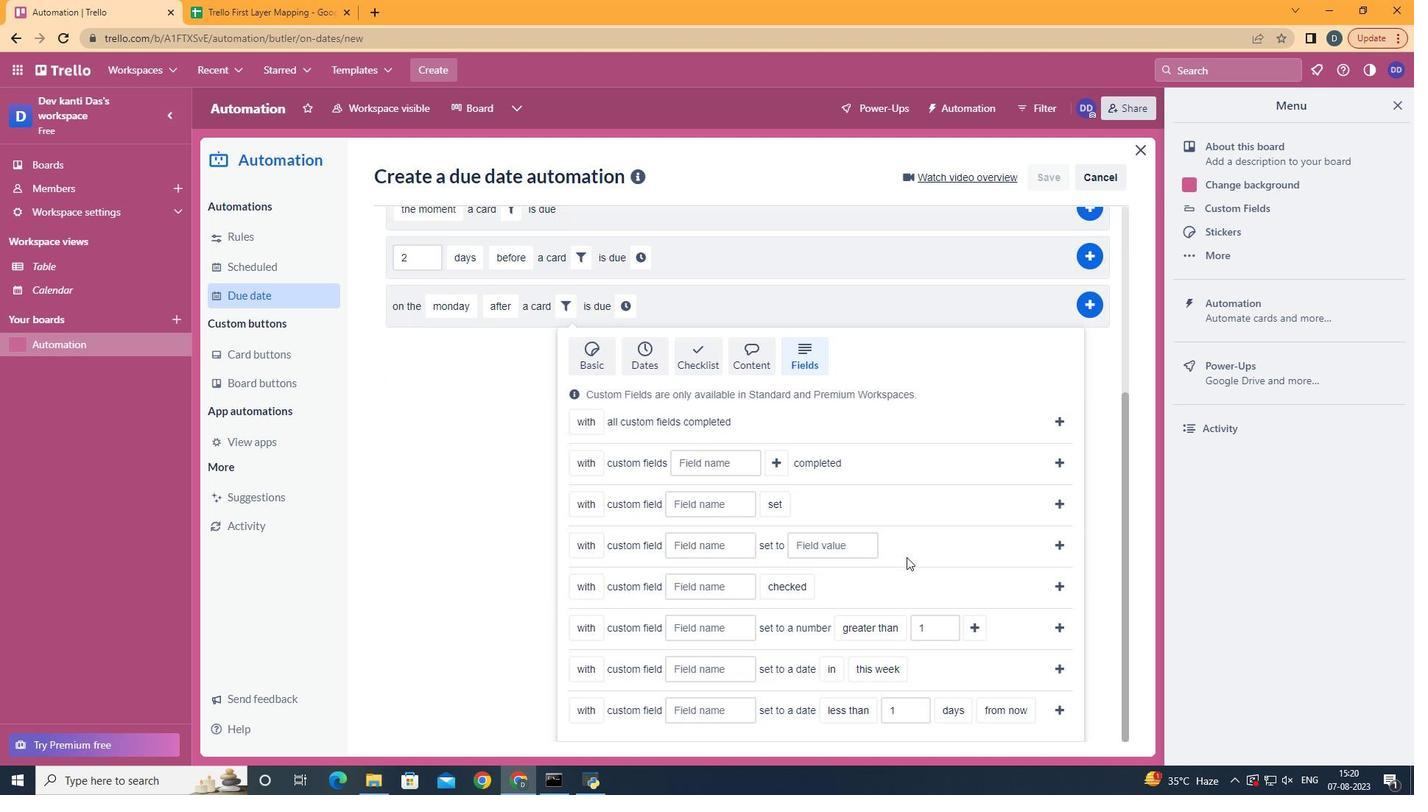 
Action: Mouse moved to (897, 556)
Screenshot: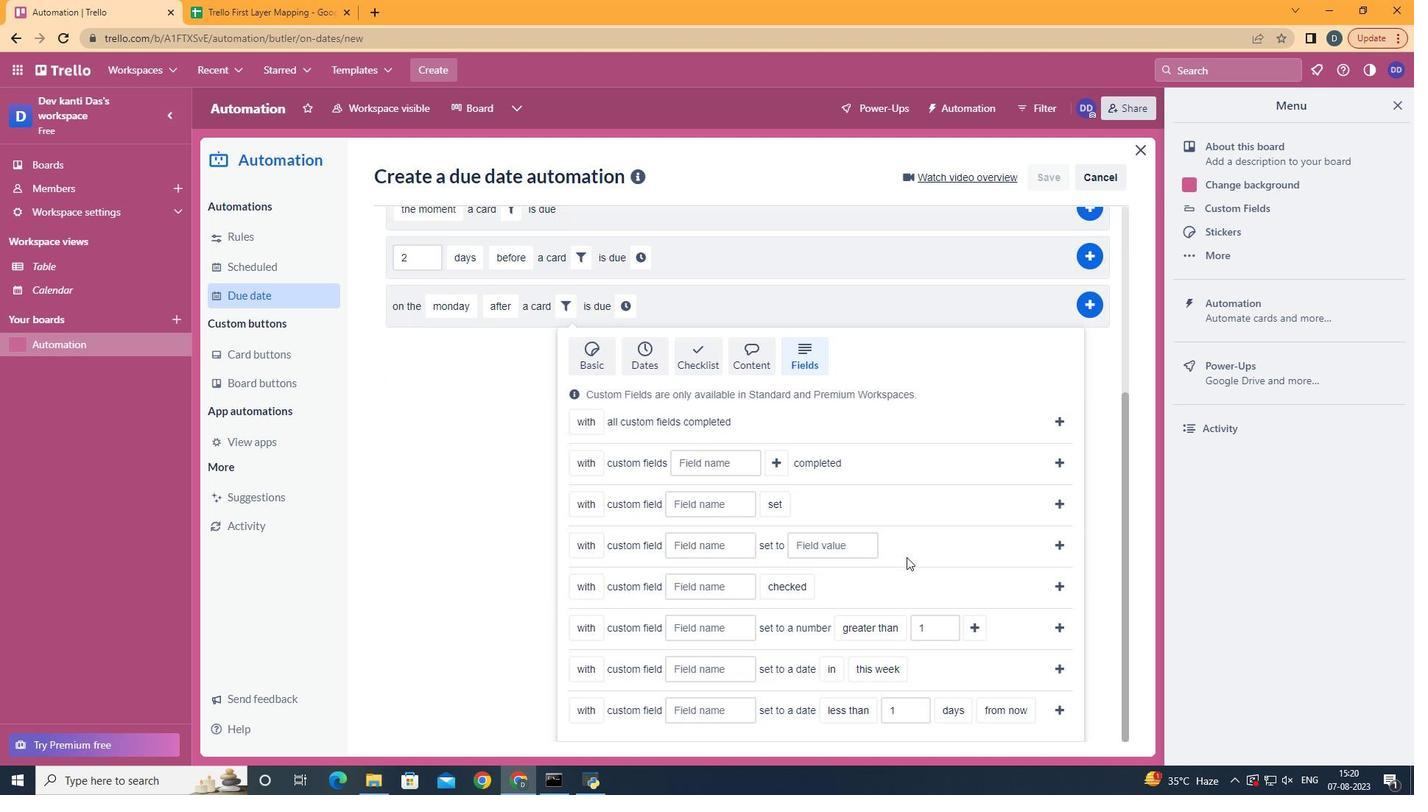 
Action: Mouse scrolled (800, 626) with delta (0, 0)
Screenshot: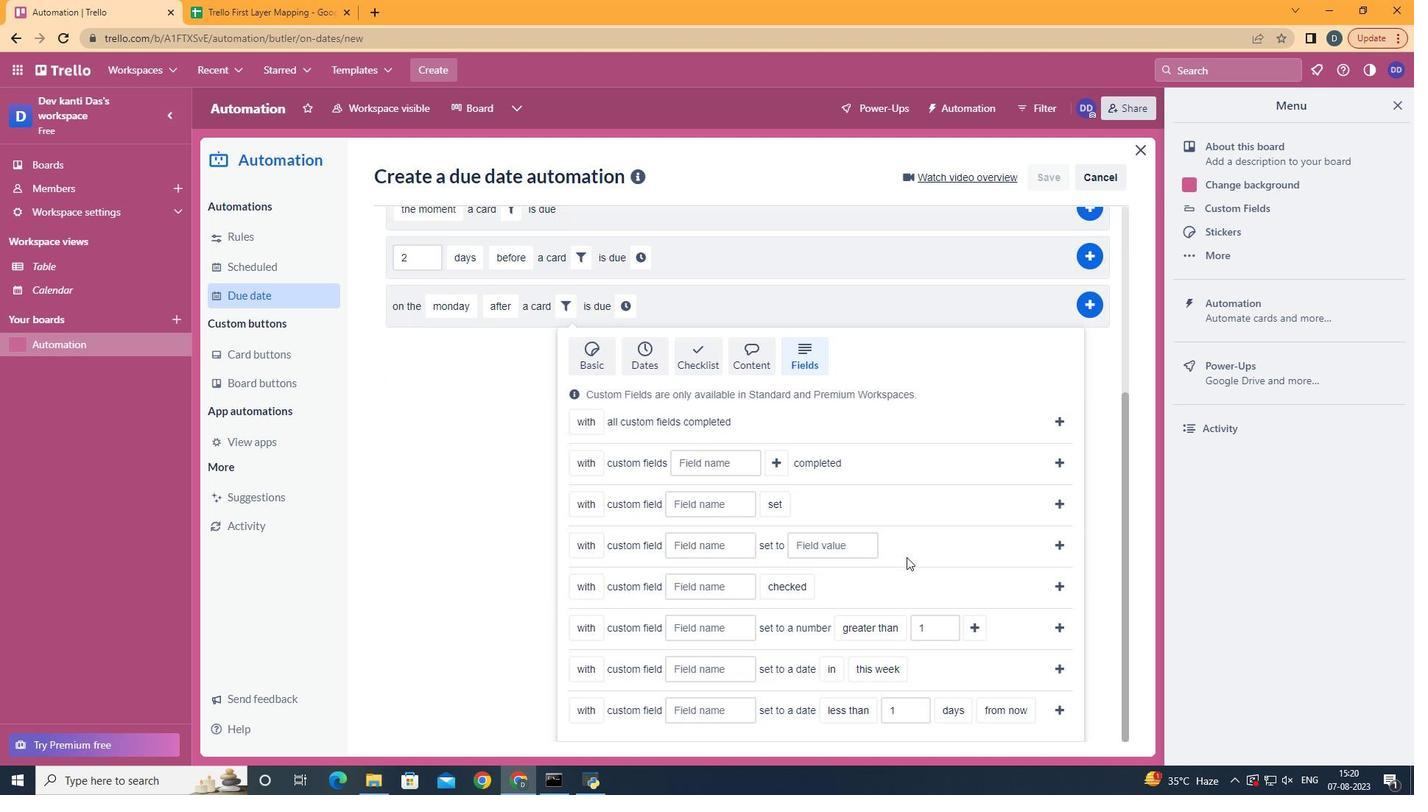 
Action: Mouse moved to (596, 667)
Screenshot: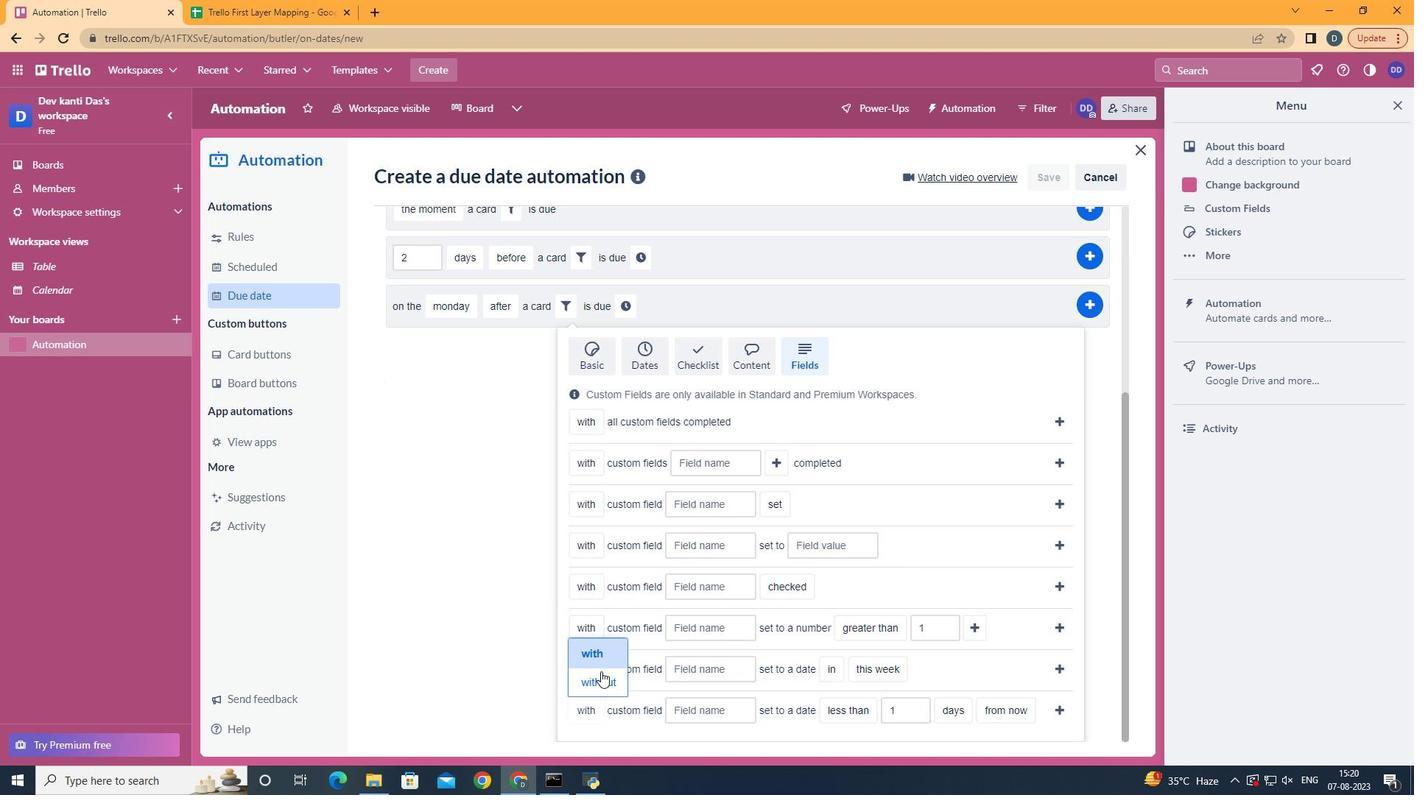 
Action: Mouse pressed left at (596, 667)
Screenshot: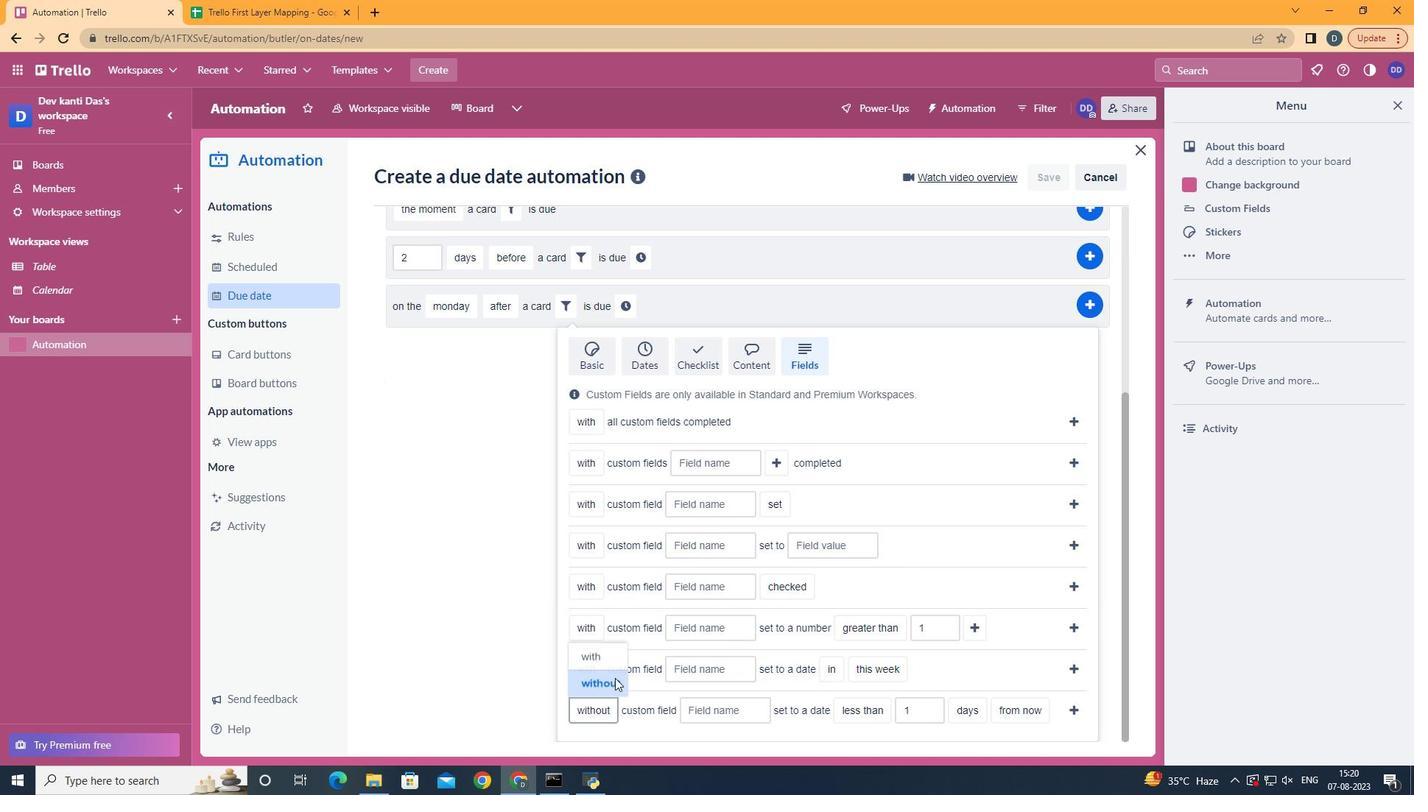 
Action: Mouse moved to (710, 705)
Screenshot: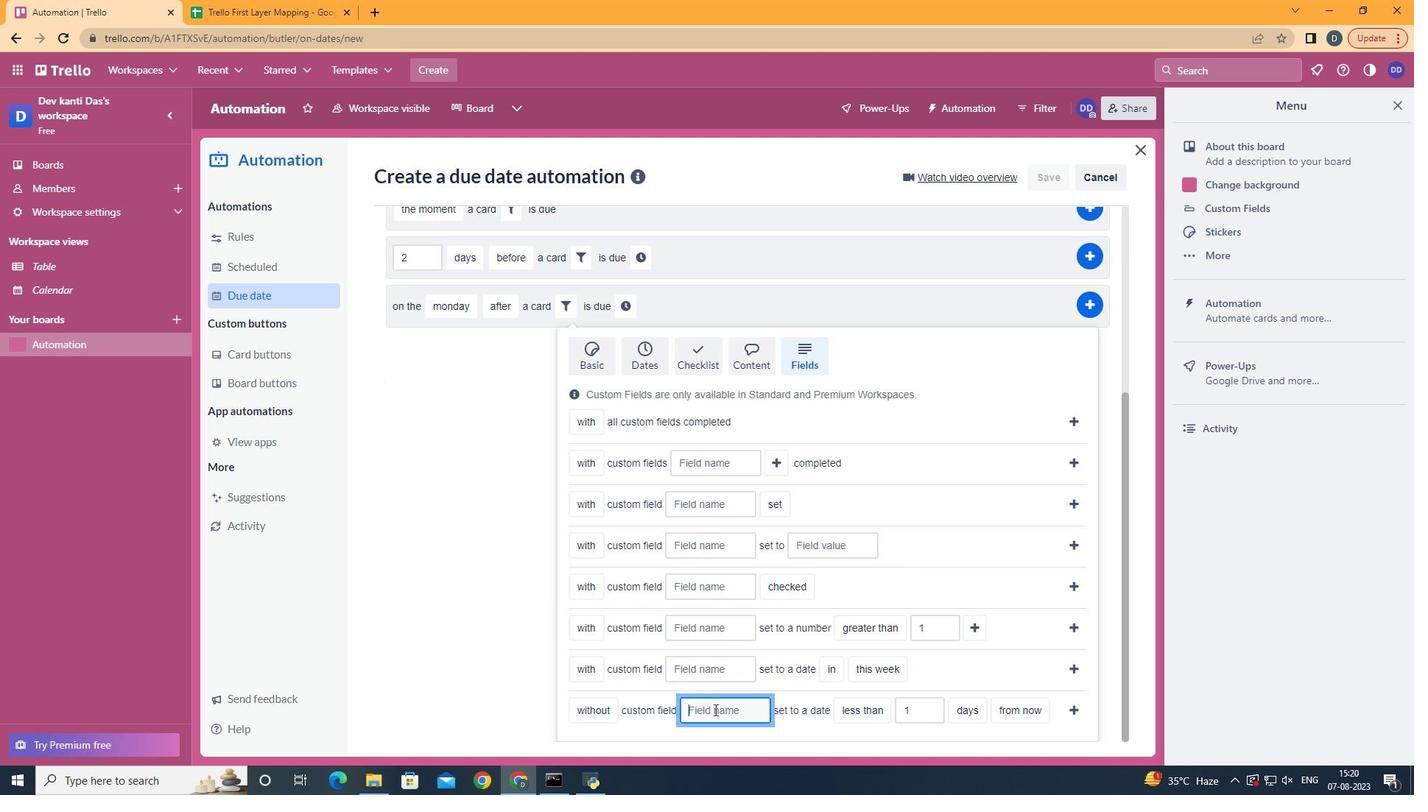 
Action: Mouse pressed left at (710, 705)
Screenshot: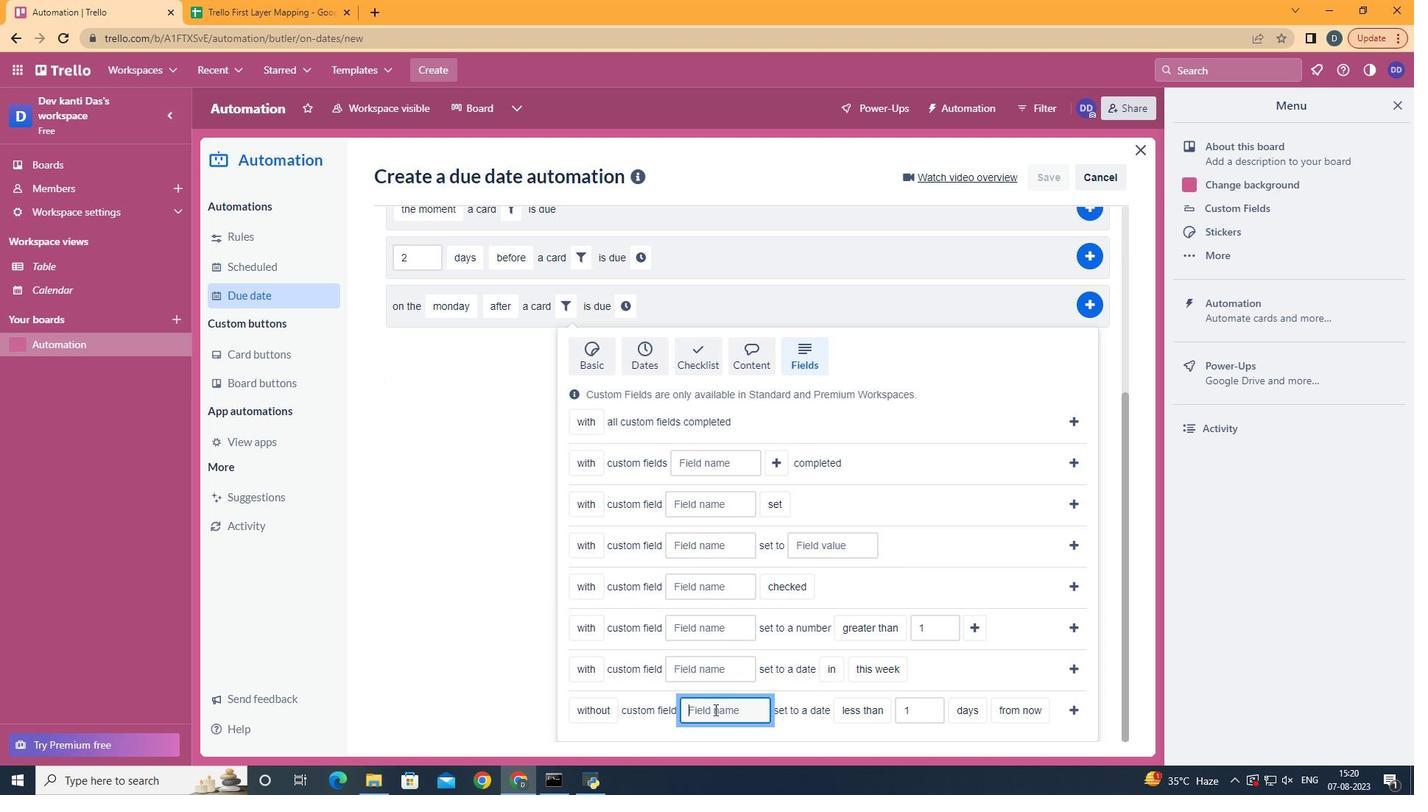 
Action: Key pressed <Key.shift>Resume
Screenshot: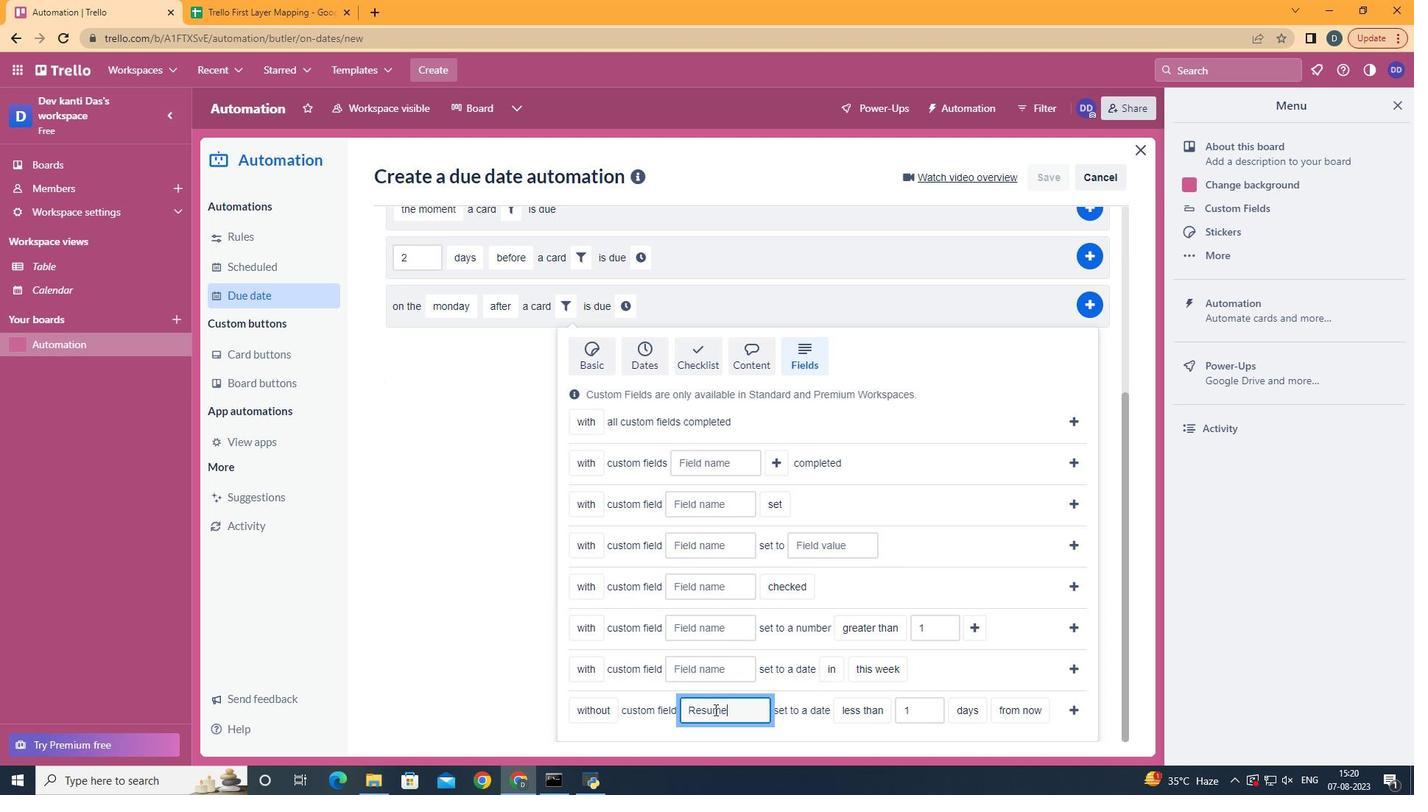
Action: Mouse moved to (867, 642)
Screenshot: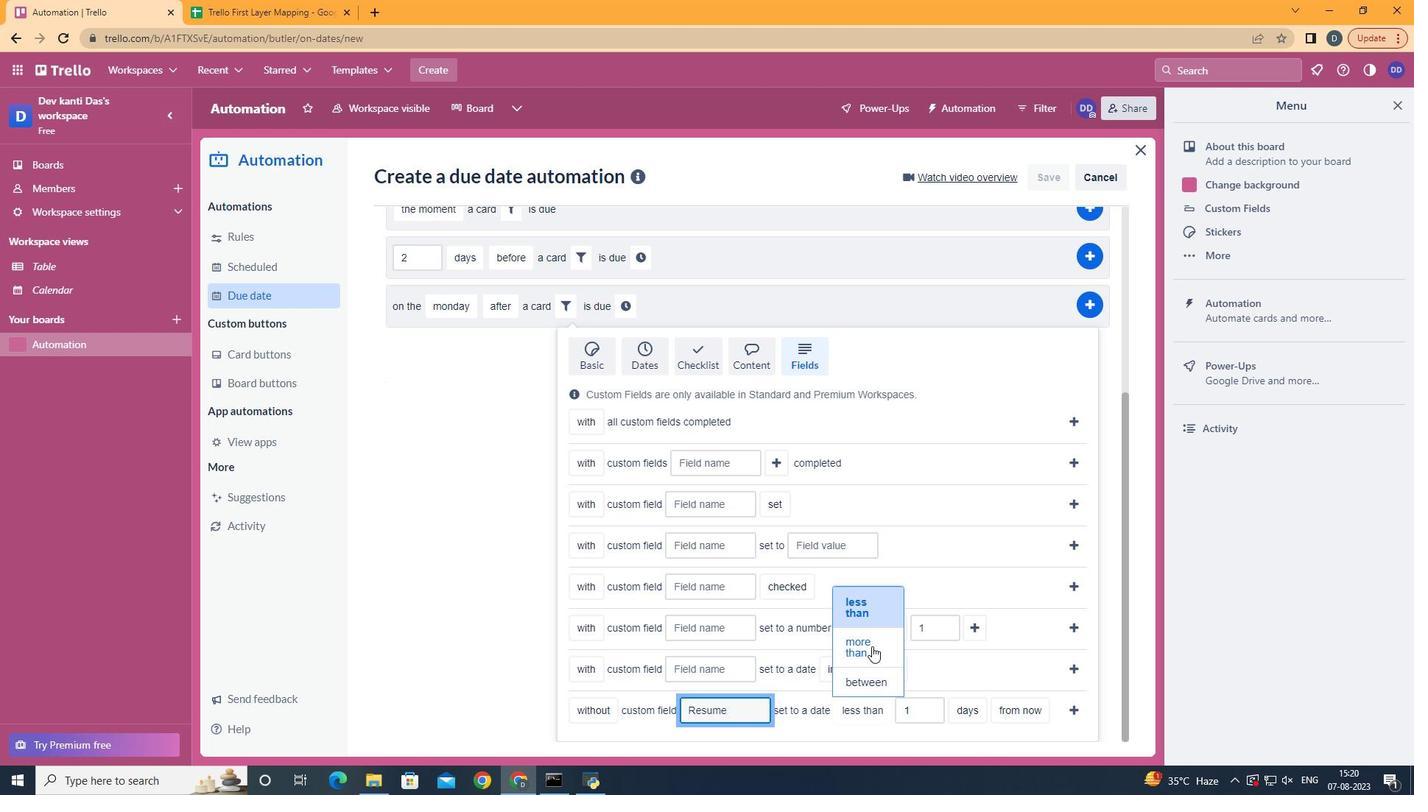 
Action: Mouse pressed left at (867, 642)
Screenshot: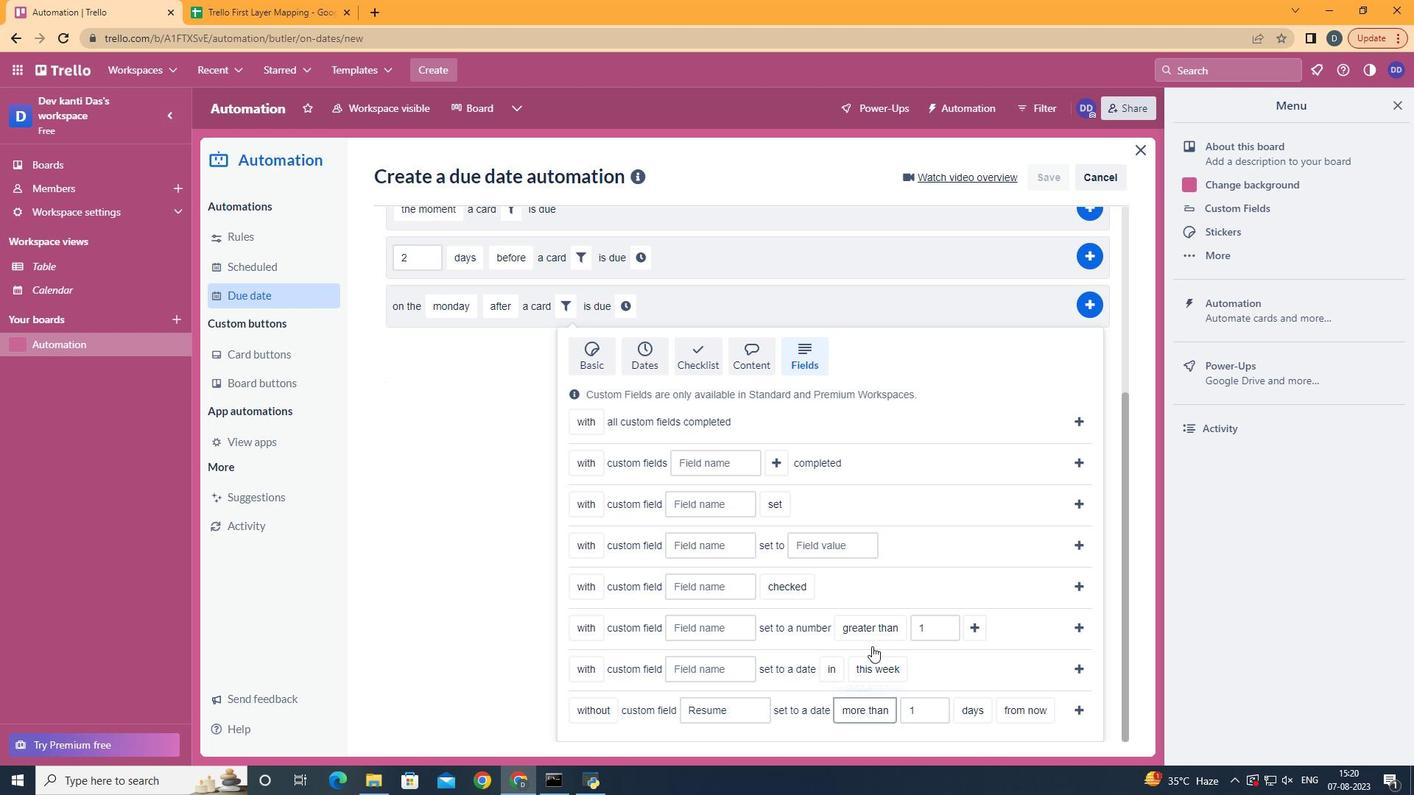 
Action: Mouse moved to (977, 674)
Screenshot: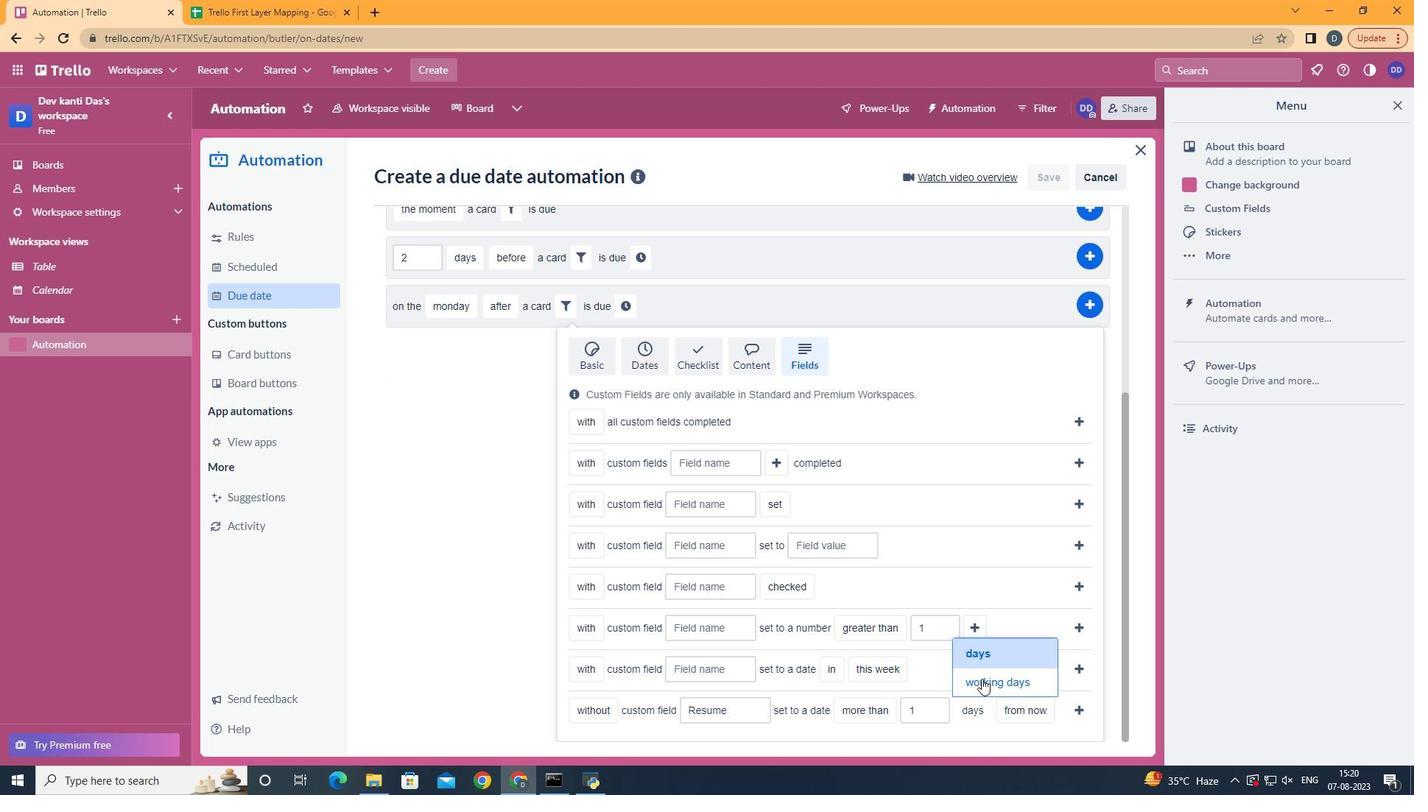 
Action: Mouse pressed left at (977, 674)
Screenshot: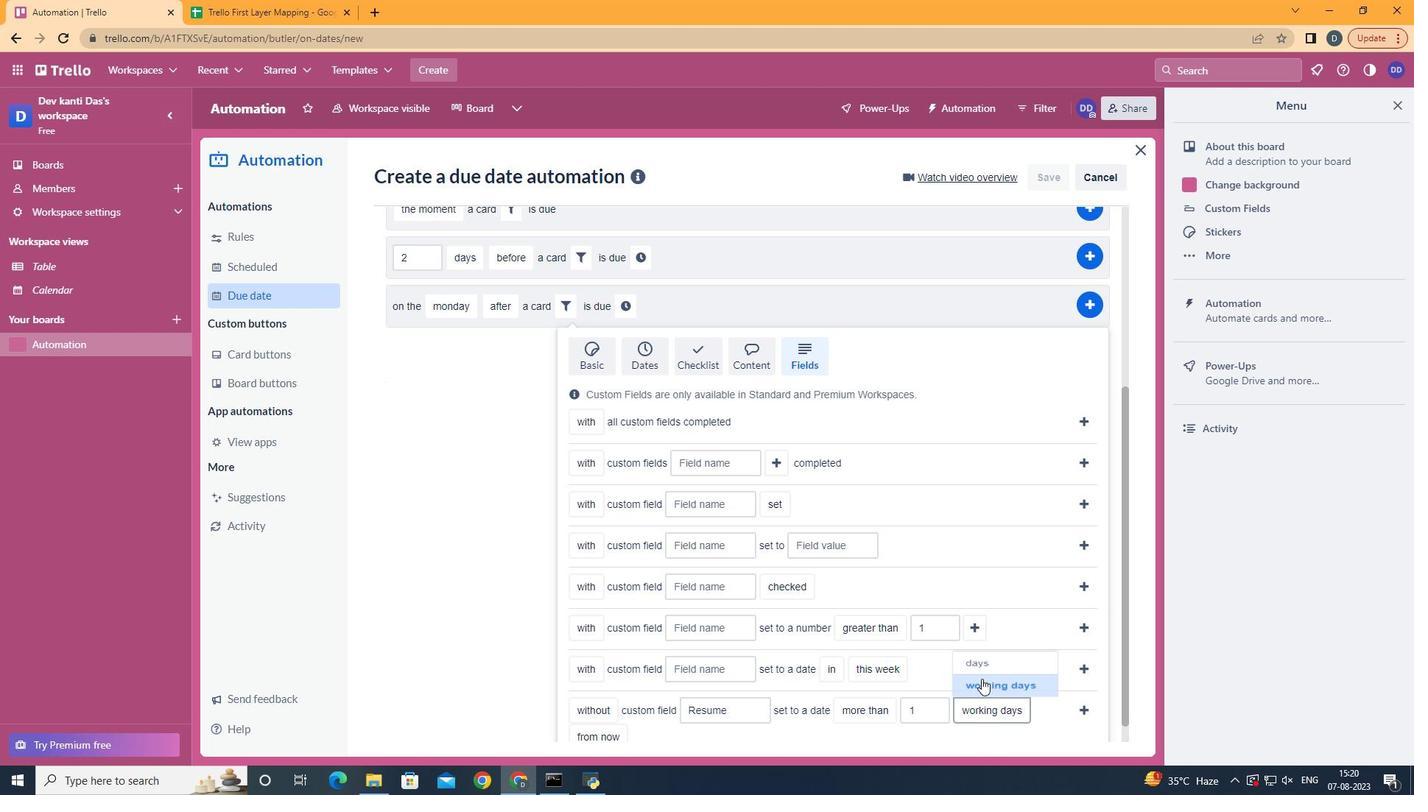 
Action: Mouse moved to (726, 661)
Screenshot: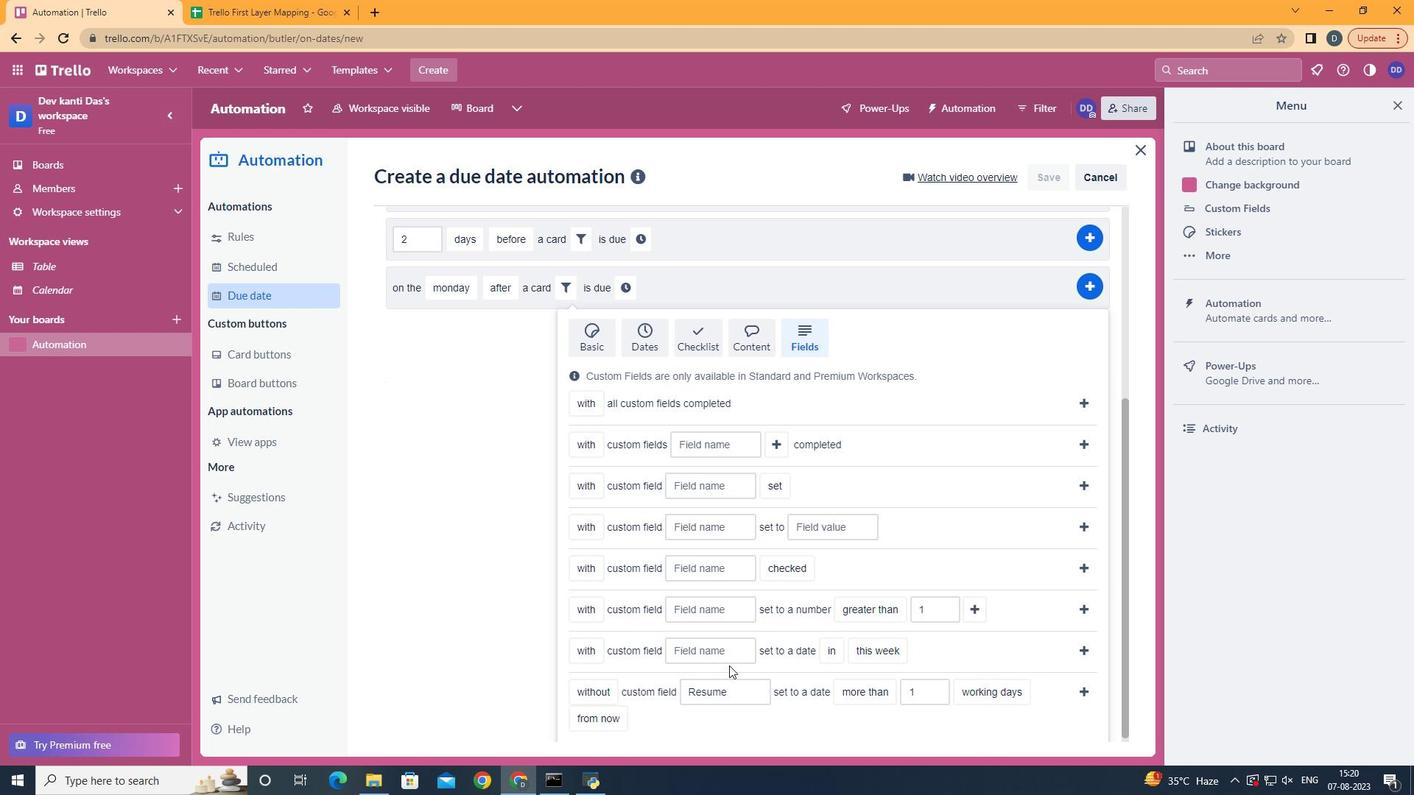 
Action: Mouse scrolled (726, 660) with delta (0, 0)
Screenshot: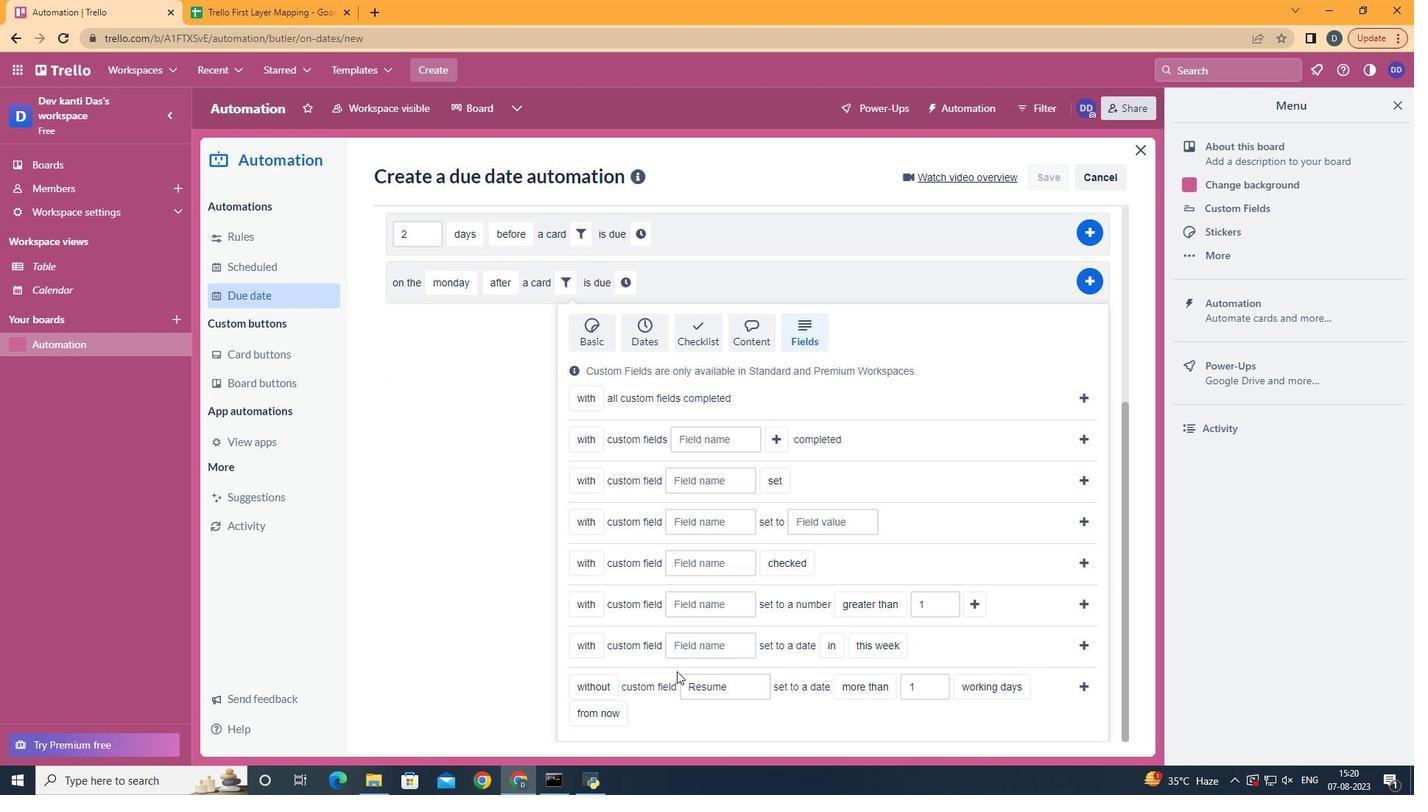 
Action: Mouse scrolled (726, 660) with delta (0, 0)
Screenshot: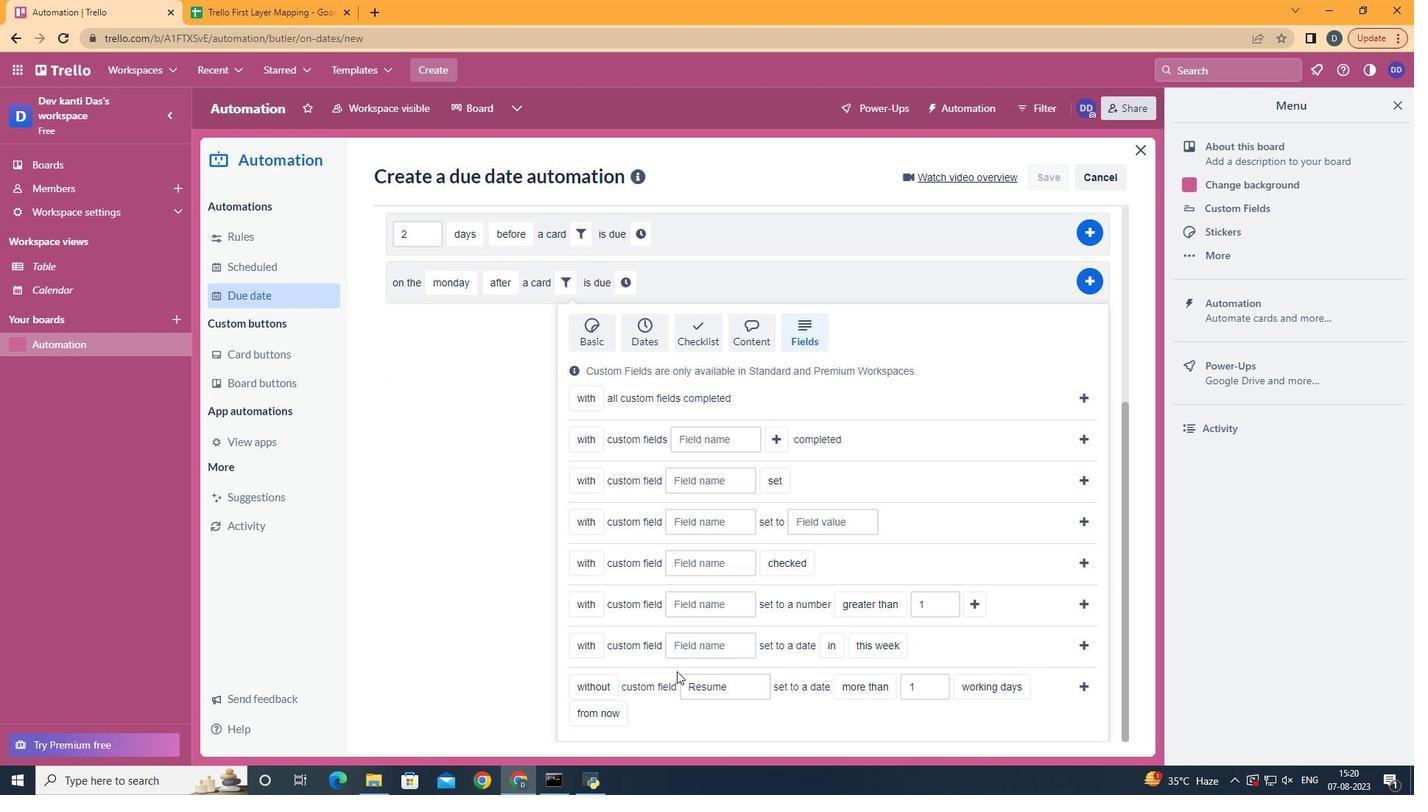 
Action: Mouse scrolled (726, 660) with delta (0, 0)
Screenshot: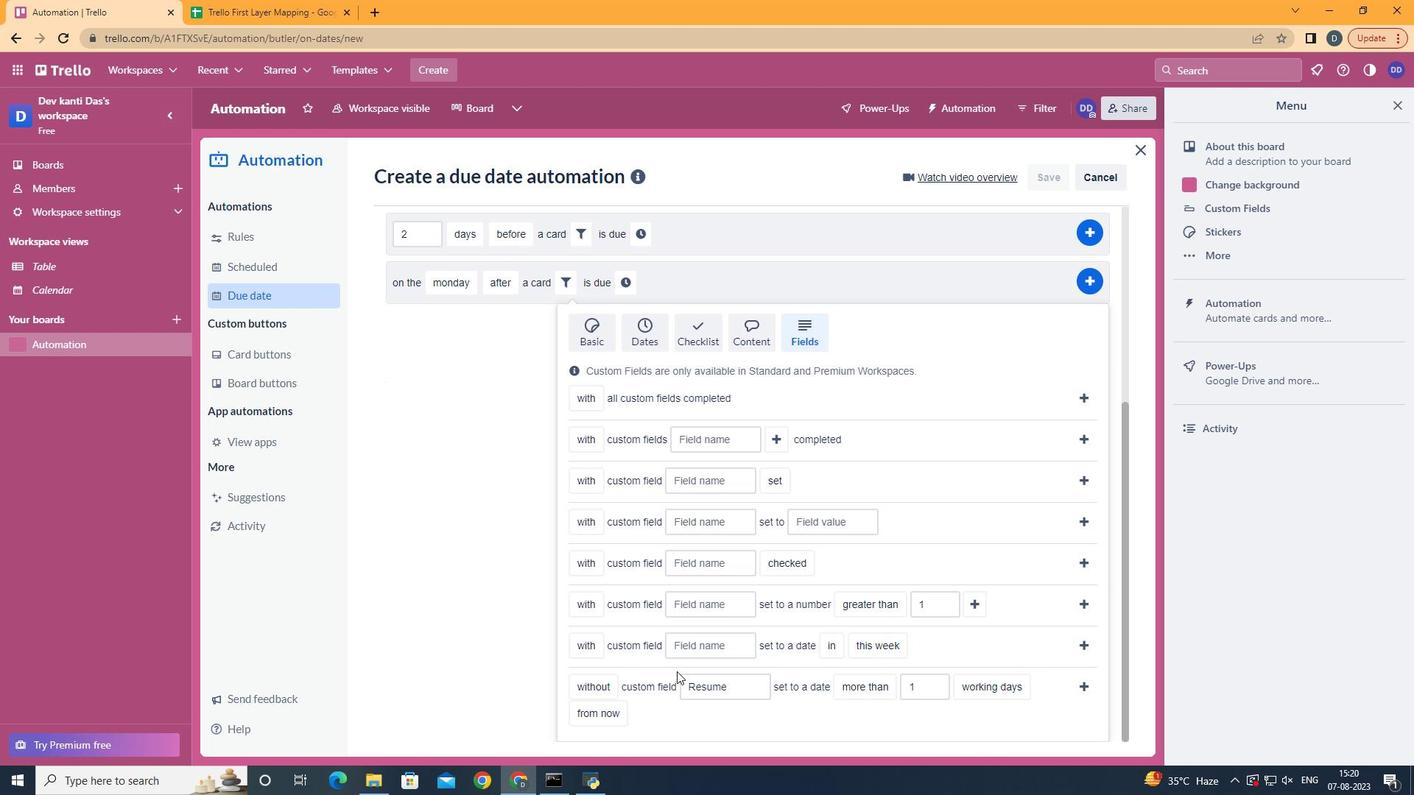 
Action: Mouse moved to (612, 690)
Screenshot: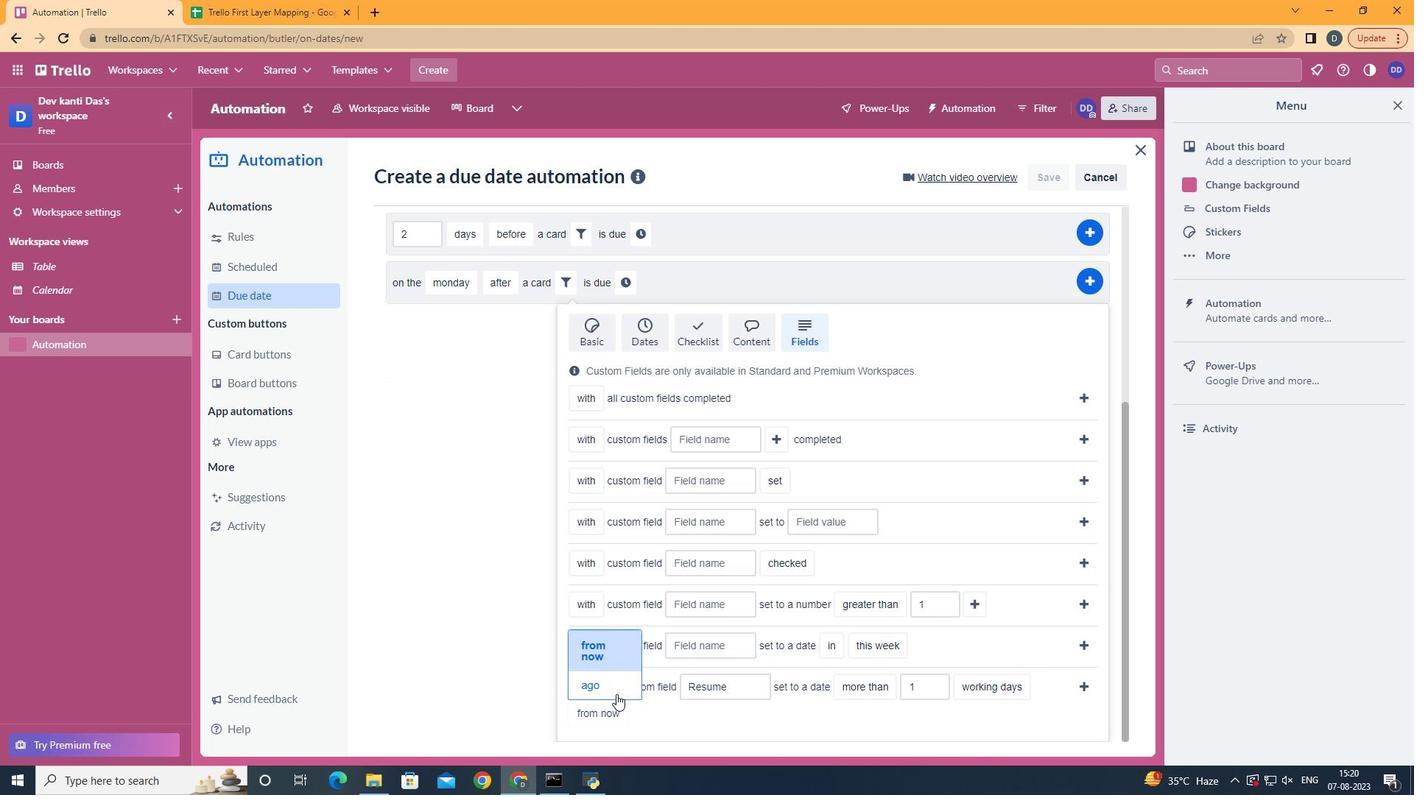 
Action: Mouse pressed left at (612, 690)
Screenshot: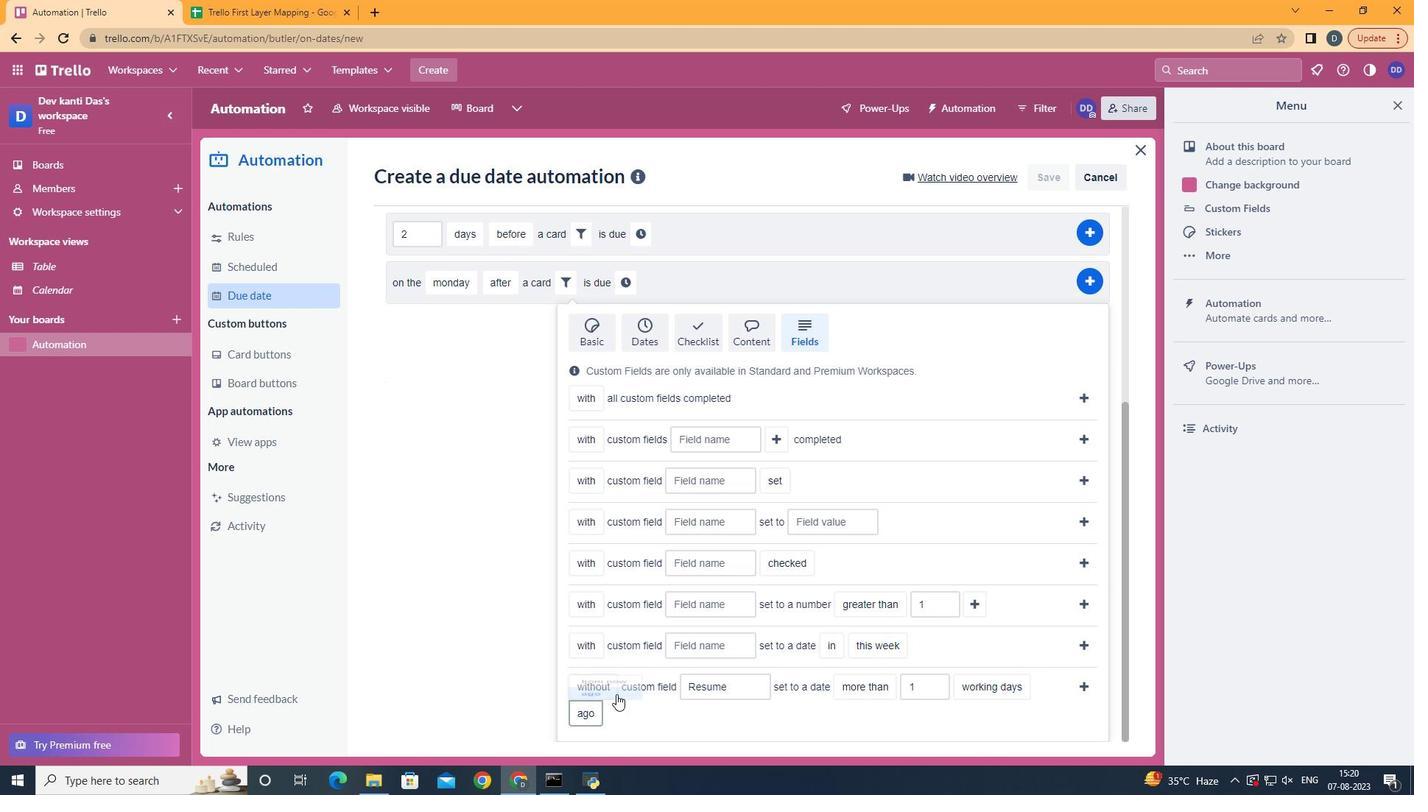 
Action: Mouse moved to (1081, 682)
Screenshot: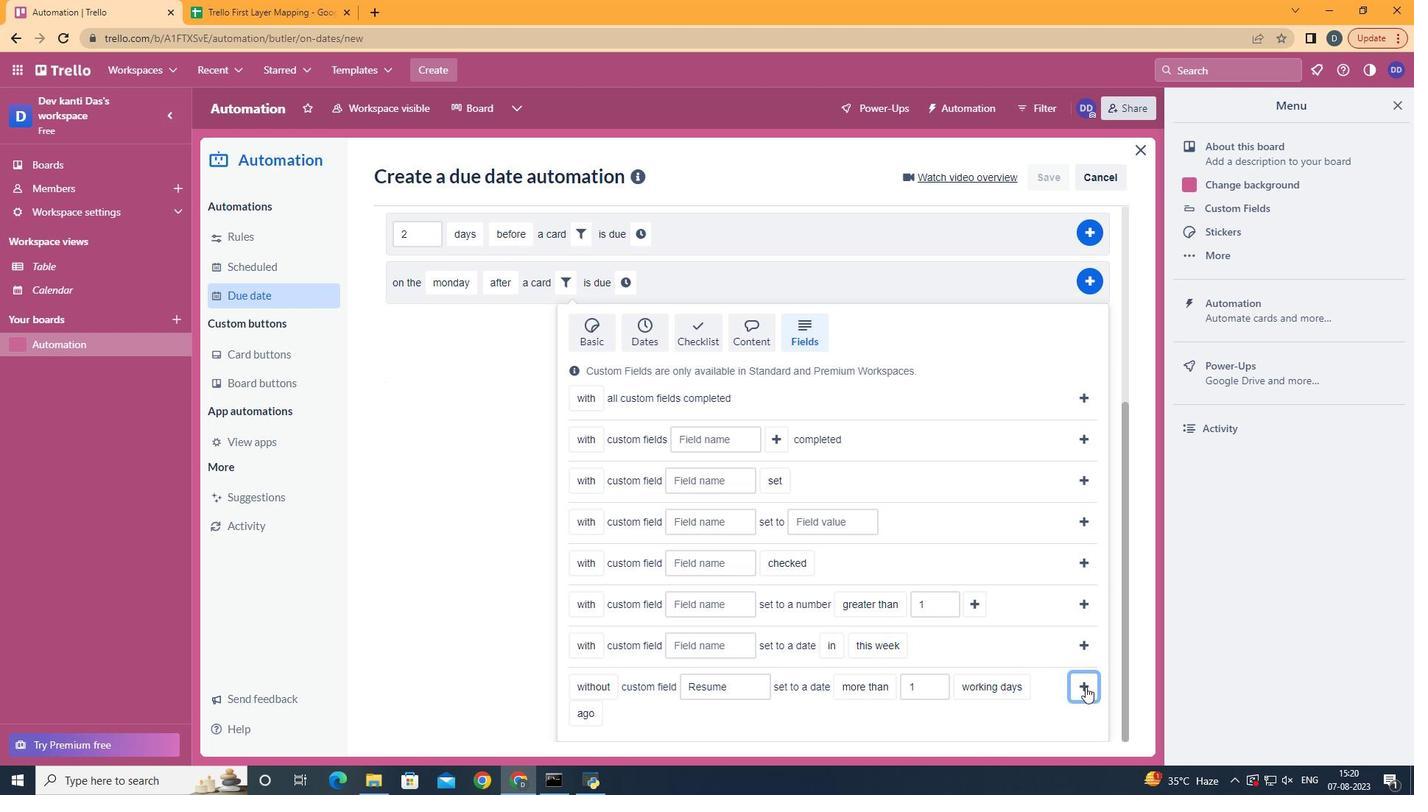 
Action: Mouse pressed left at (1081, 682)
Screenshot: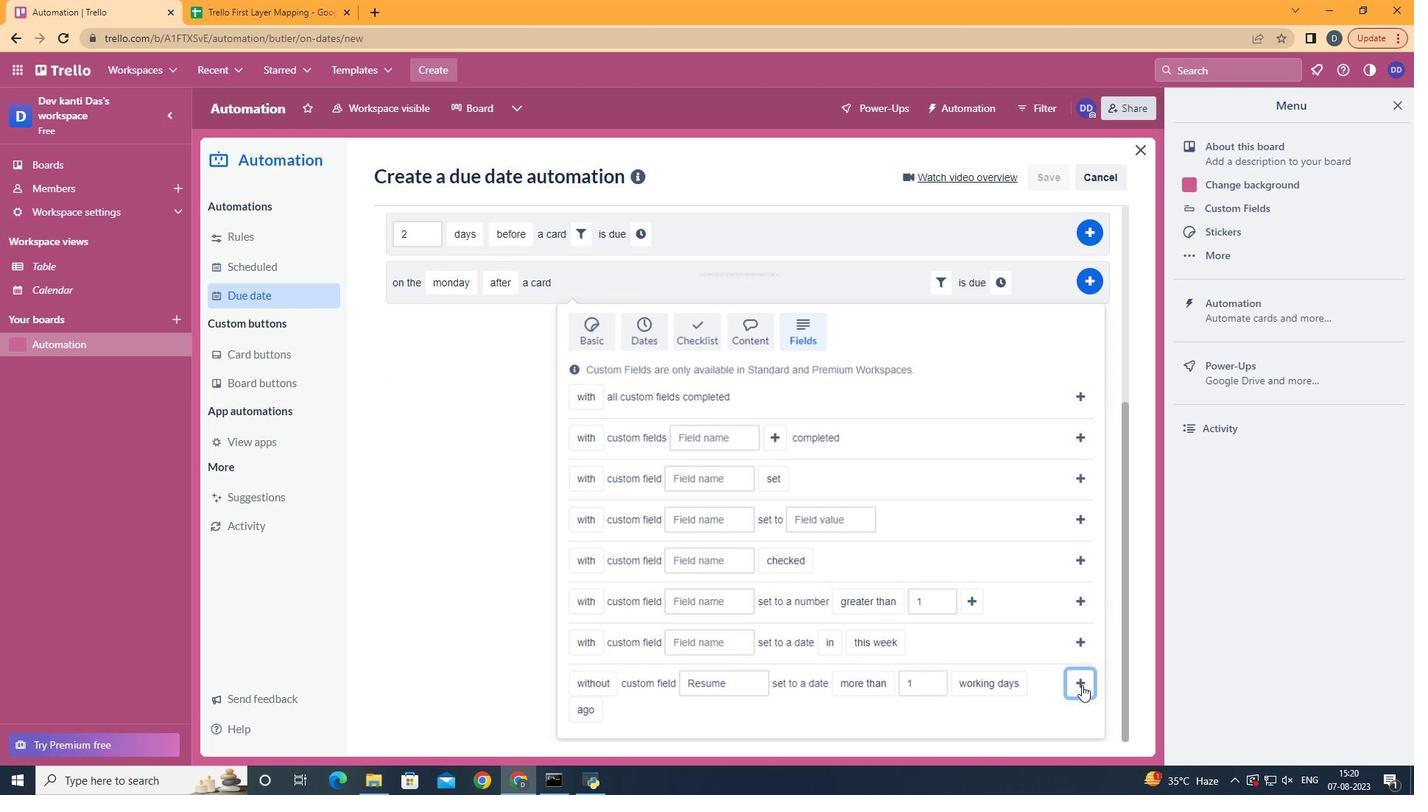 
Action: Mouse moved to (990, 588)
Screenshot: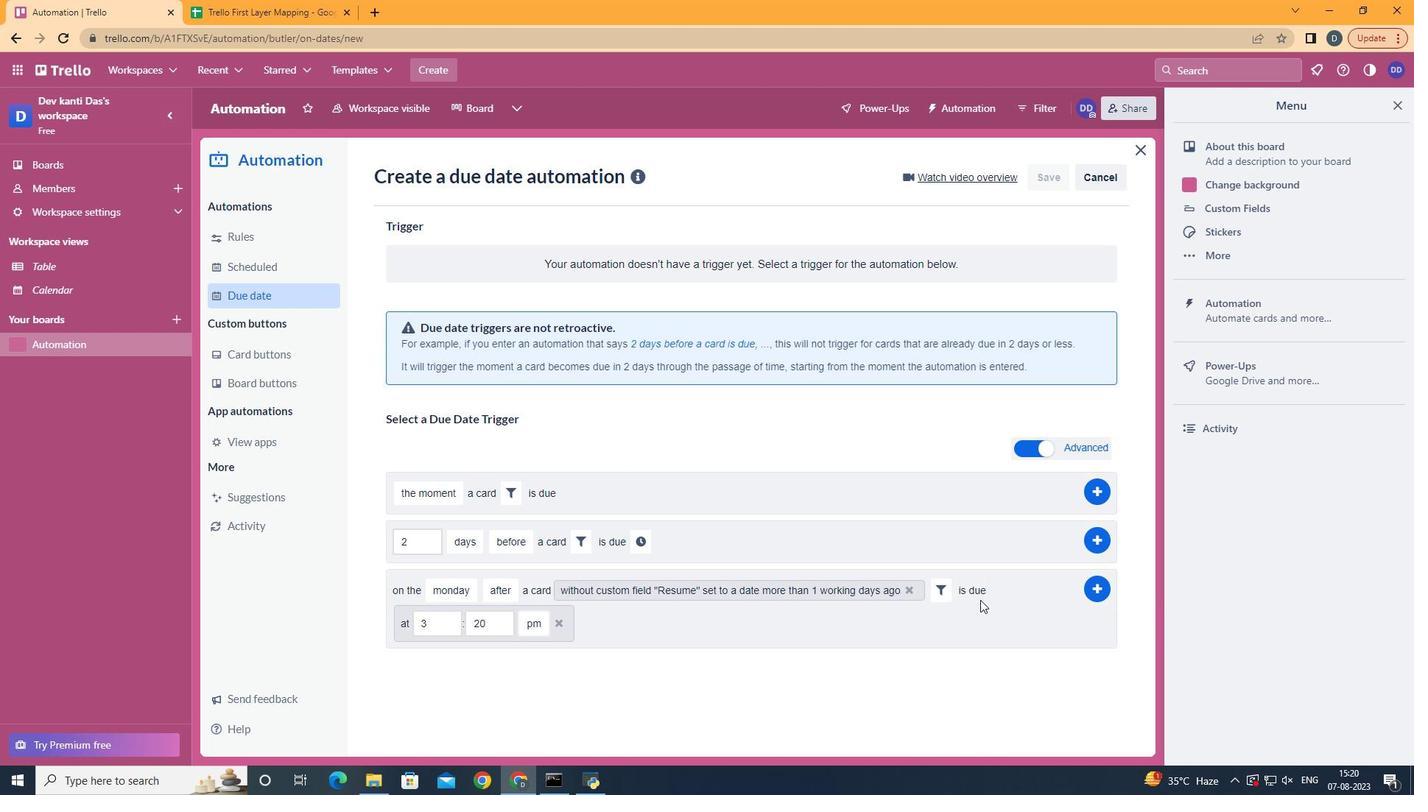
Action: Mouse pressed left at (990, 588)
Screenshot: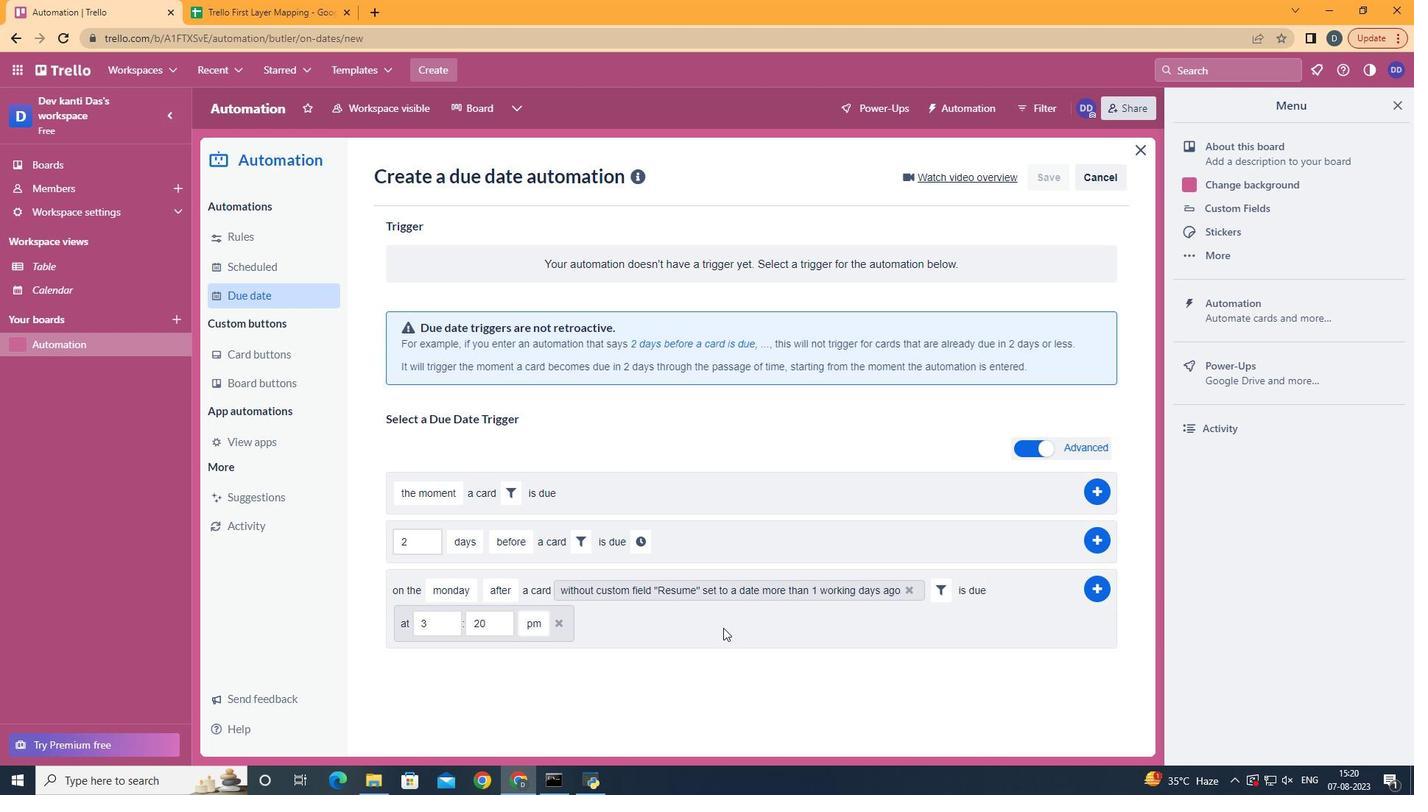 
Action: Mouse moved to (423, 618)
Screenshot: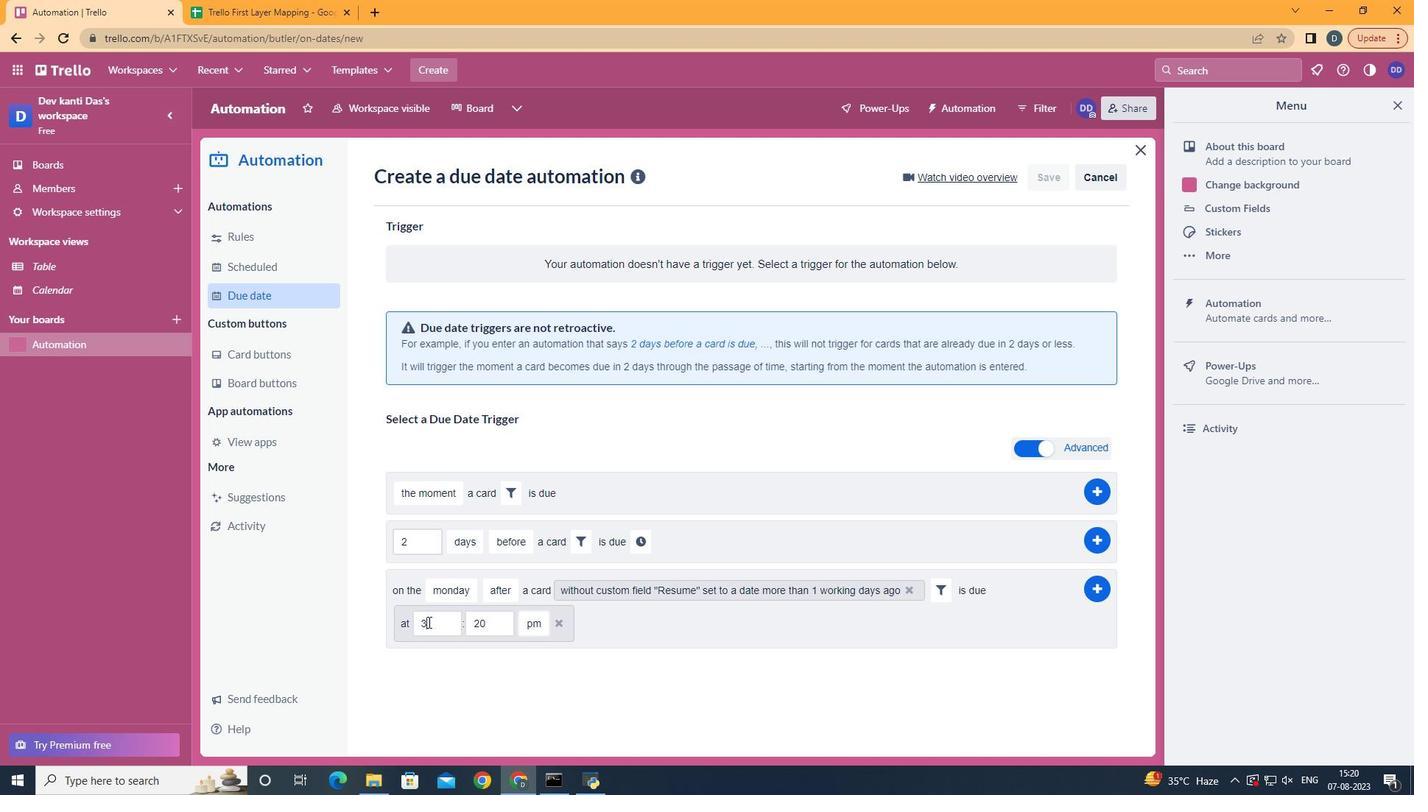 
Action: Mouse pressed left at (423, 618)
Screenshot: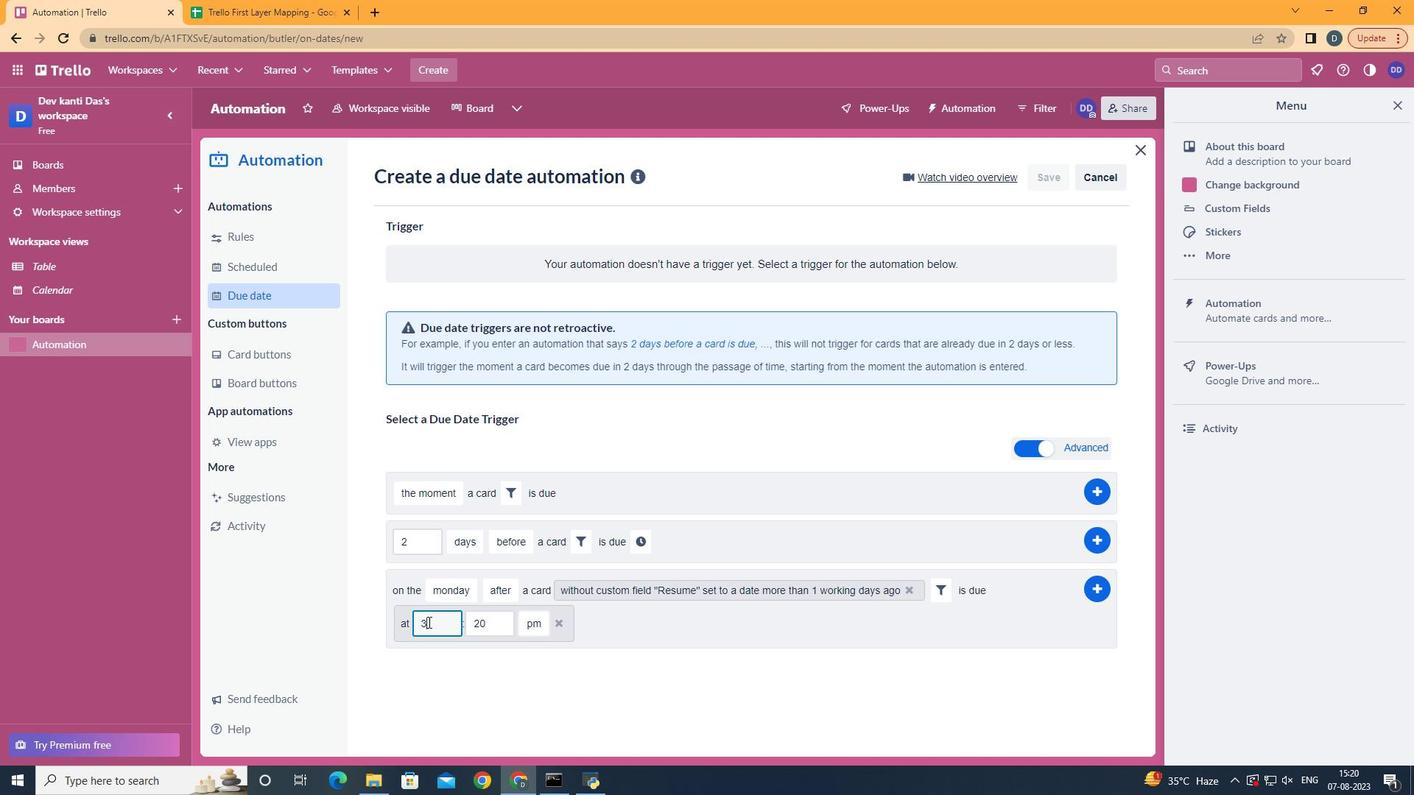 
Action: Key pressed <Key.backspace>11
Screenshot: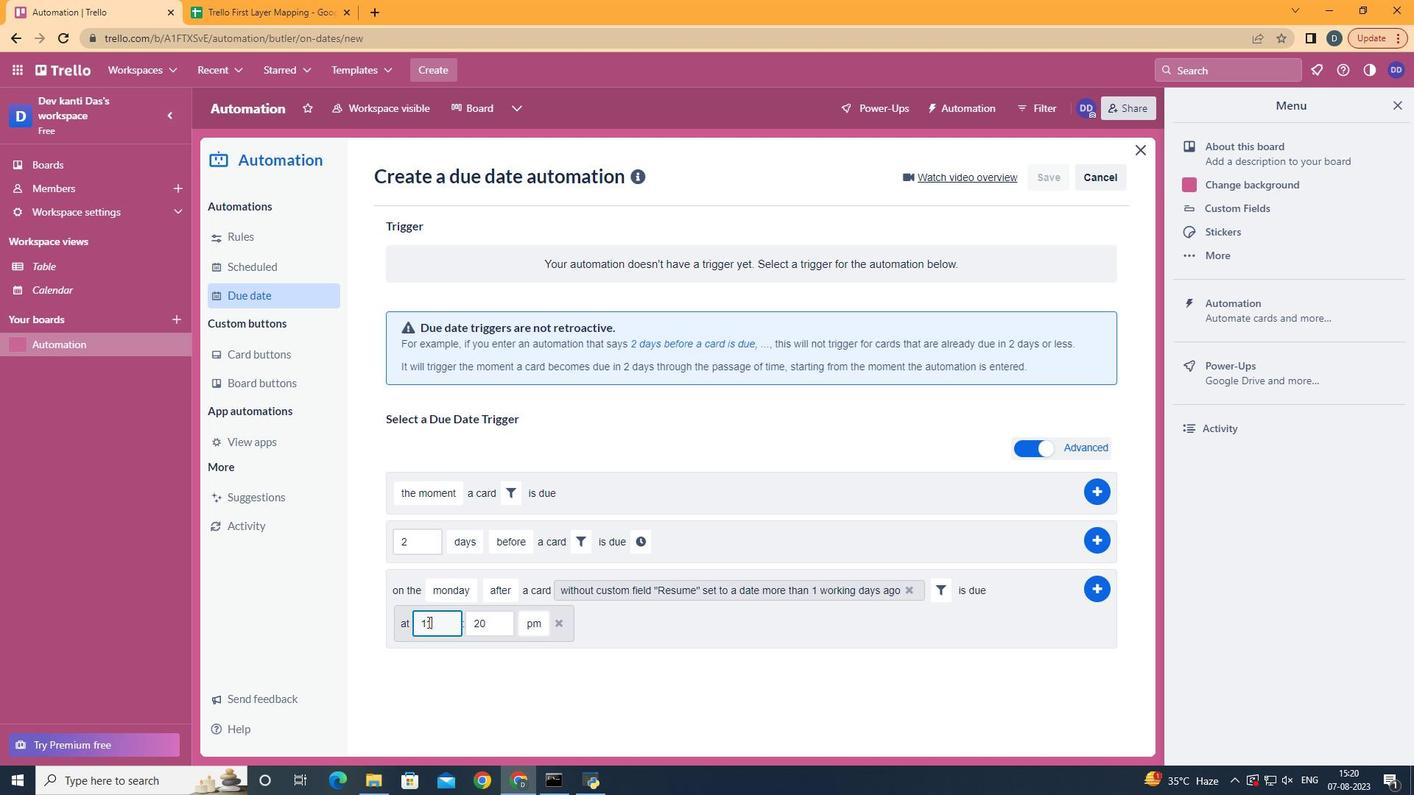 
Action: Mouse moved to (487, 621)
Screenshot: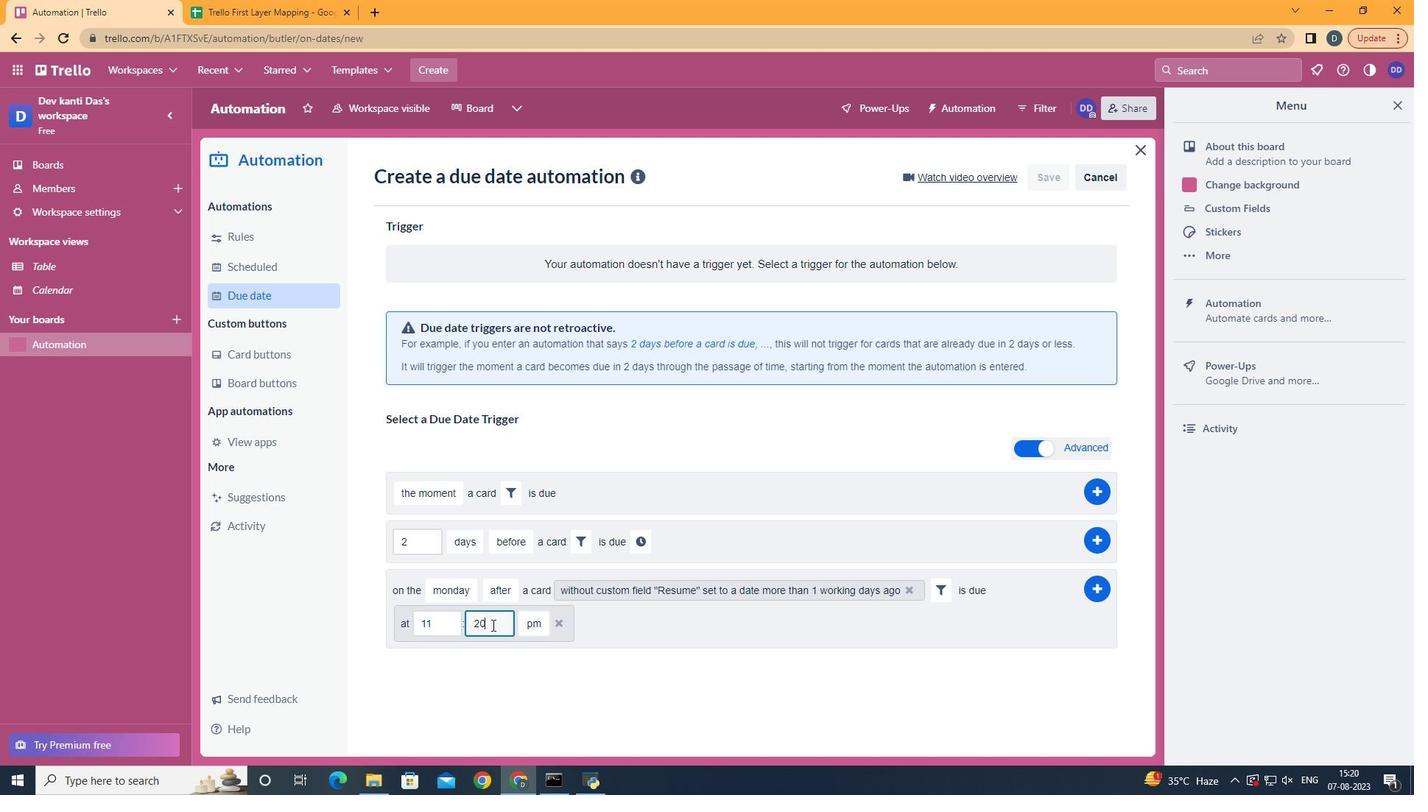 
Action: Mouse pressed left at (487, 621)
Screenshot: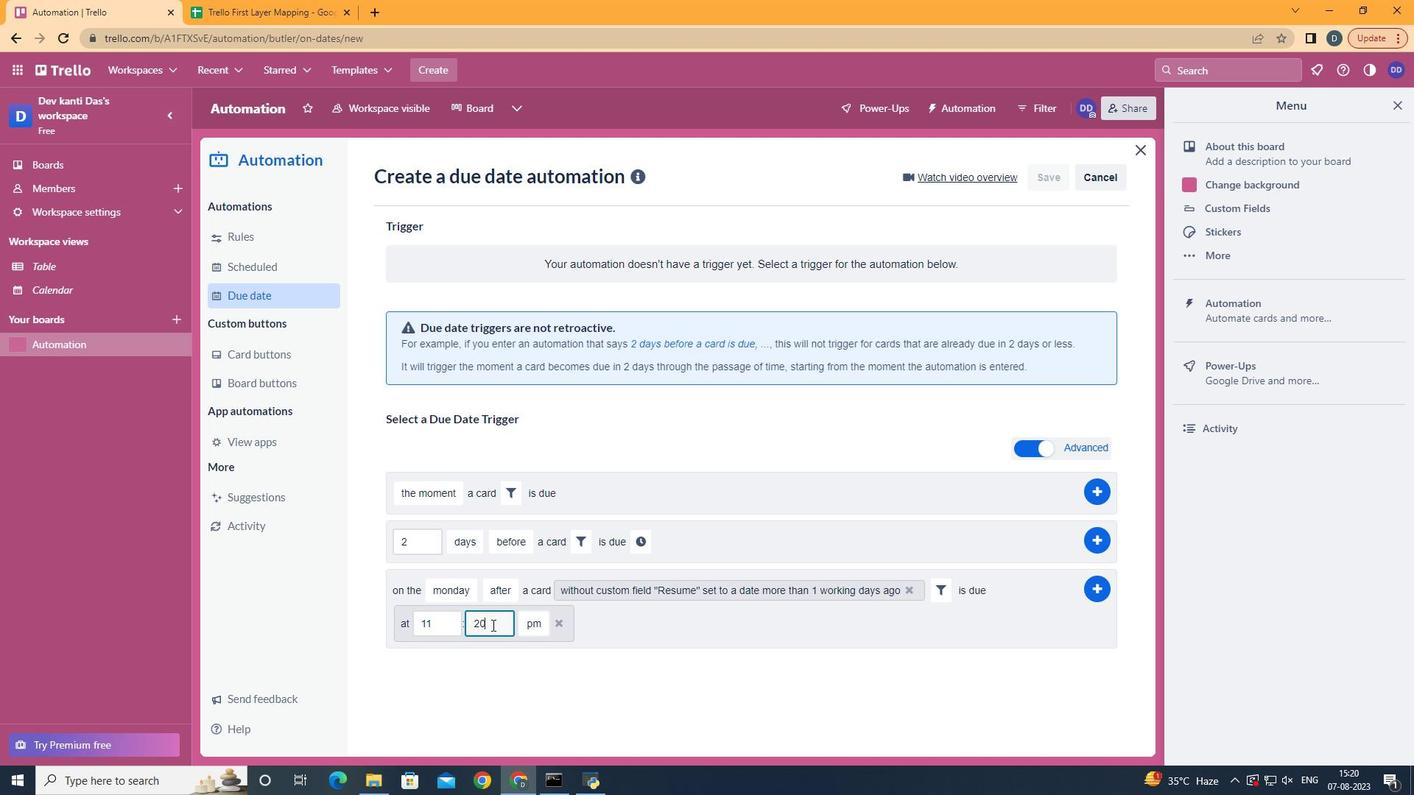 
Action: Key pressed <Key.backspace><Key.backspace>00
Screenshot: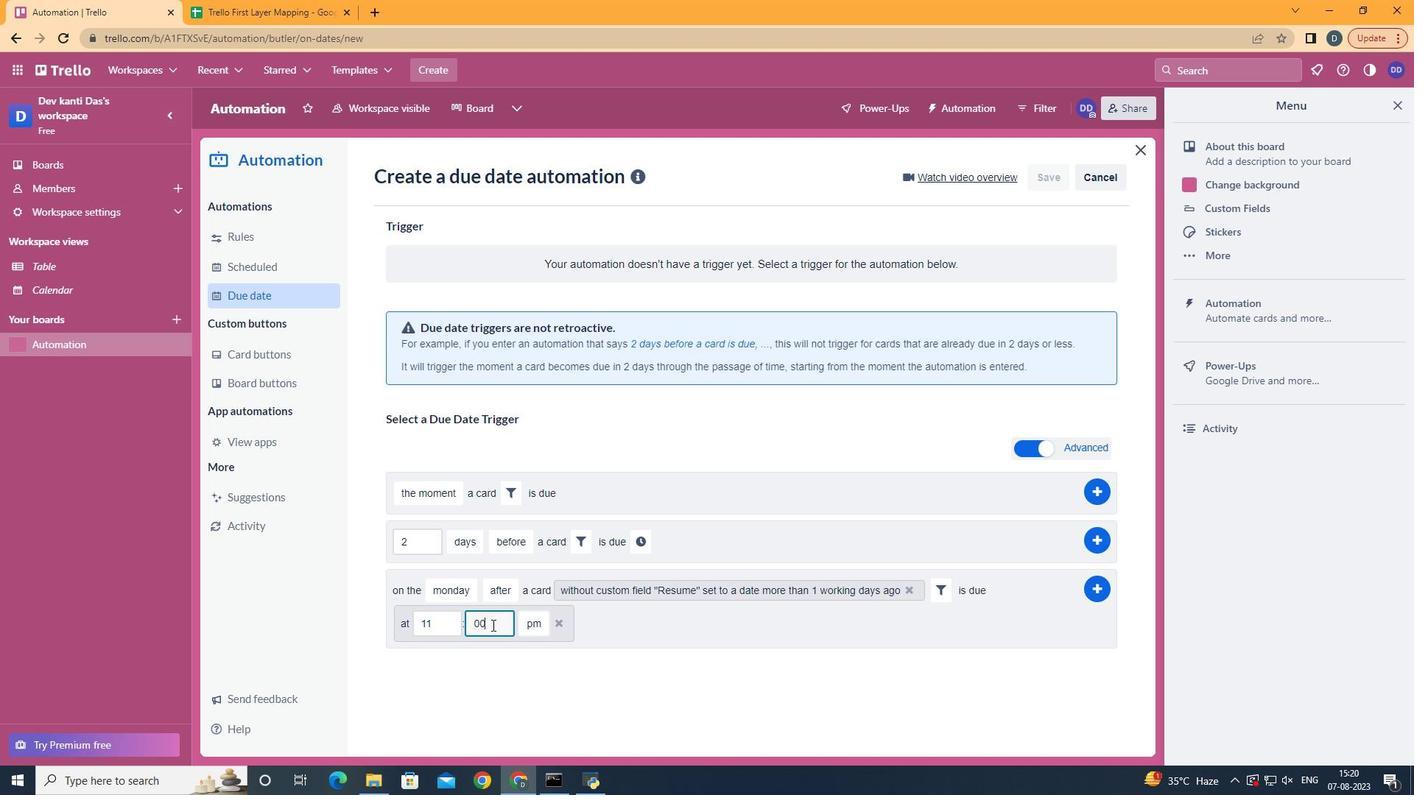 
Action: Mouse moved to (531, 646)
Screenshot: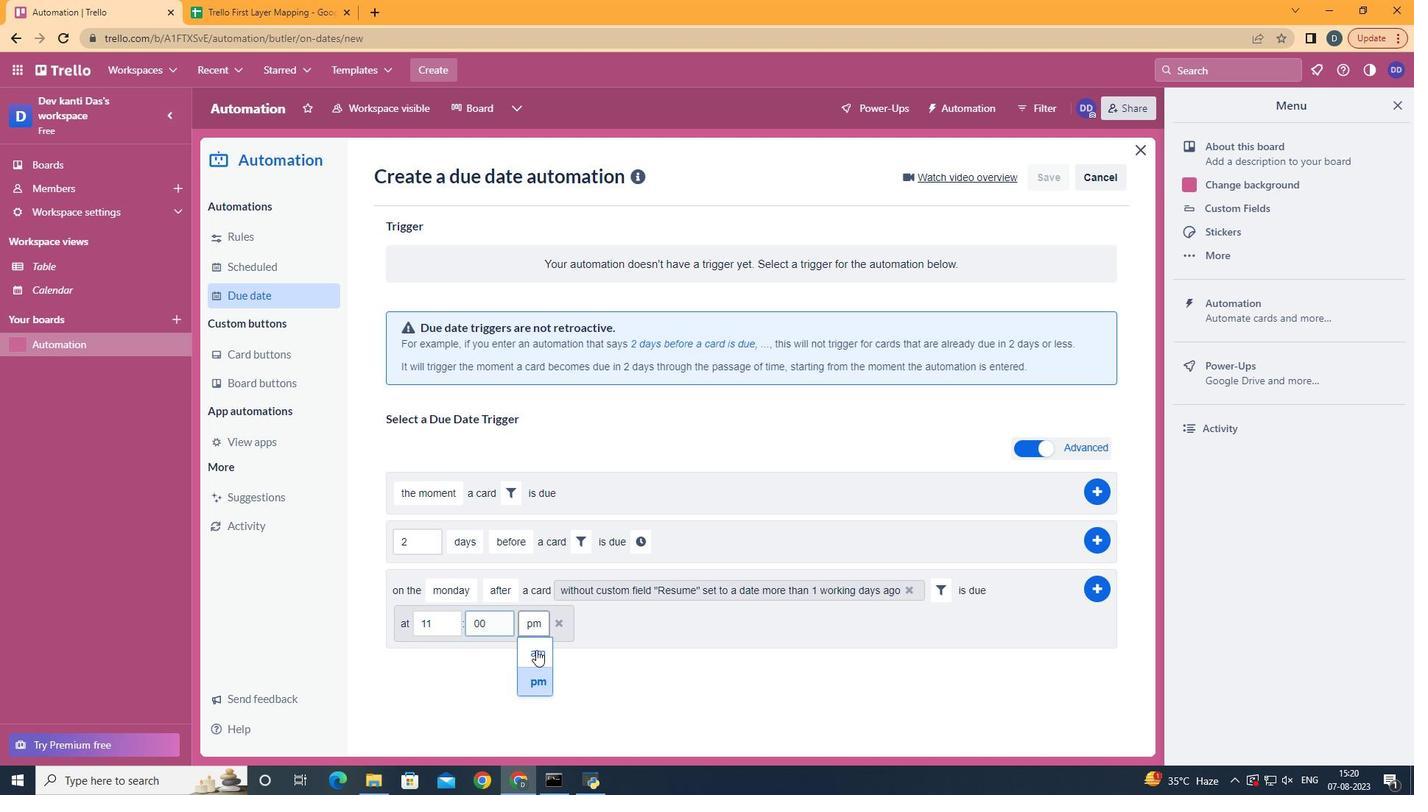 
Action: Mouse pressed left at (531, 646)
Screenshot: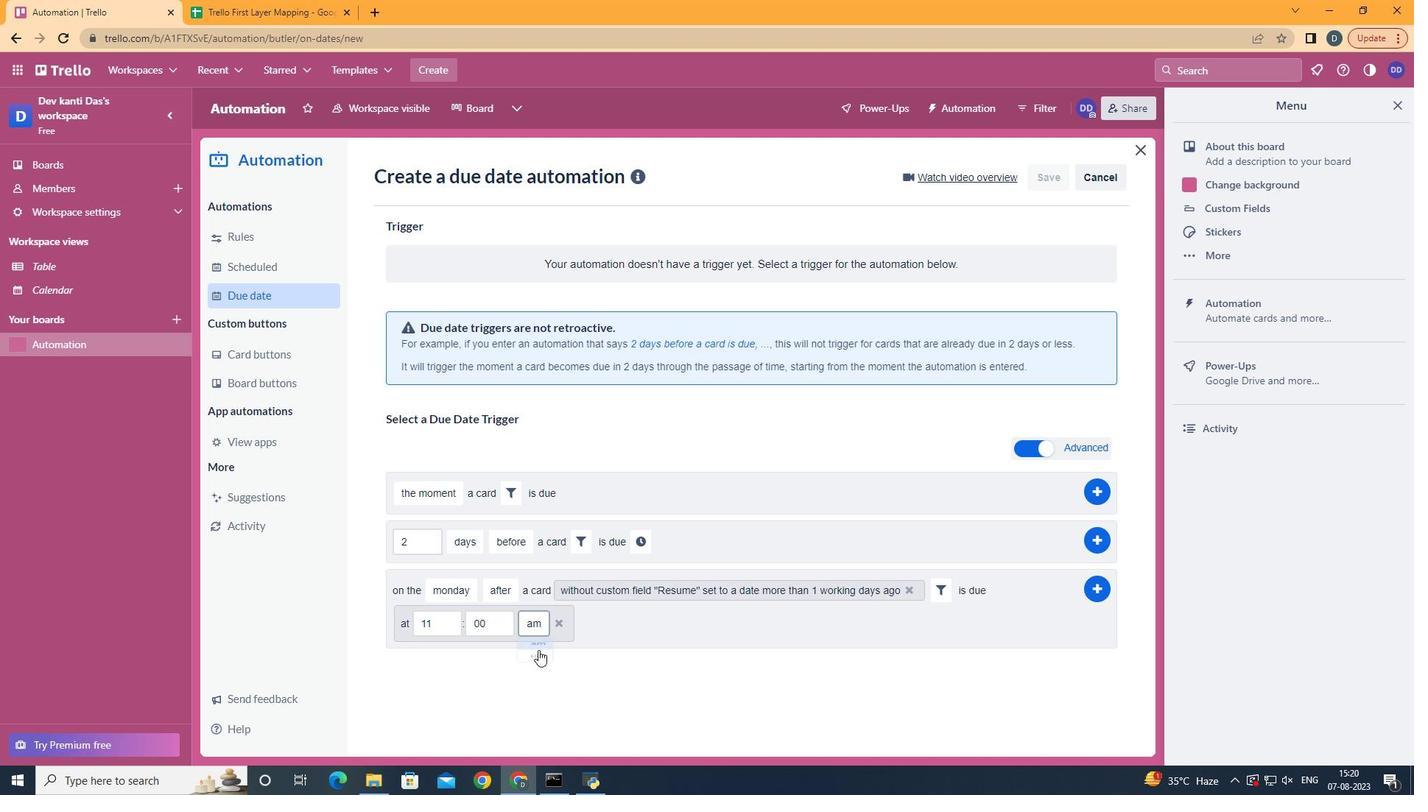 
Action: Mouse moved to (1100, 588)
Screenshot: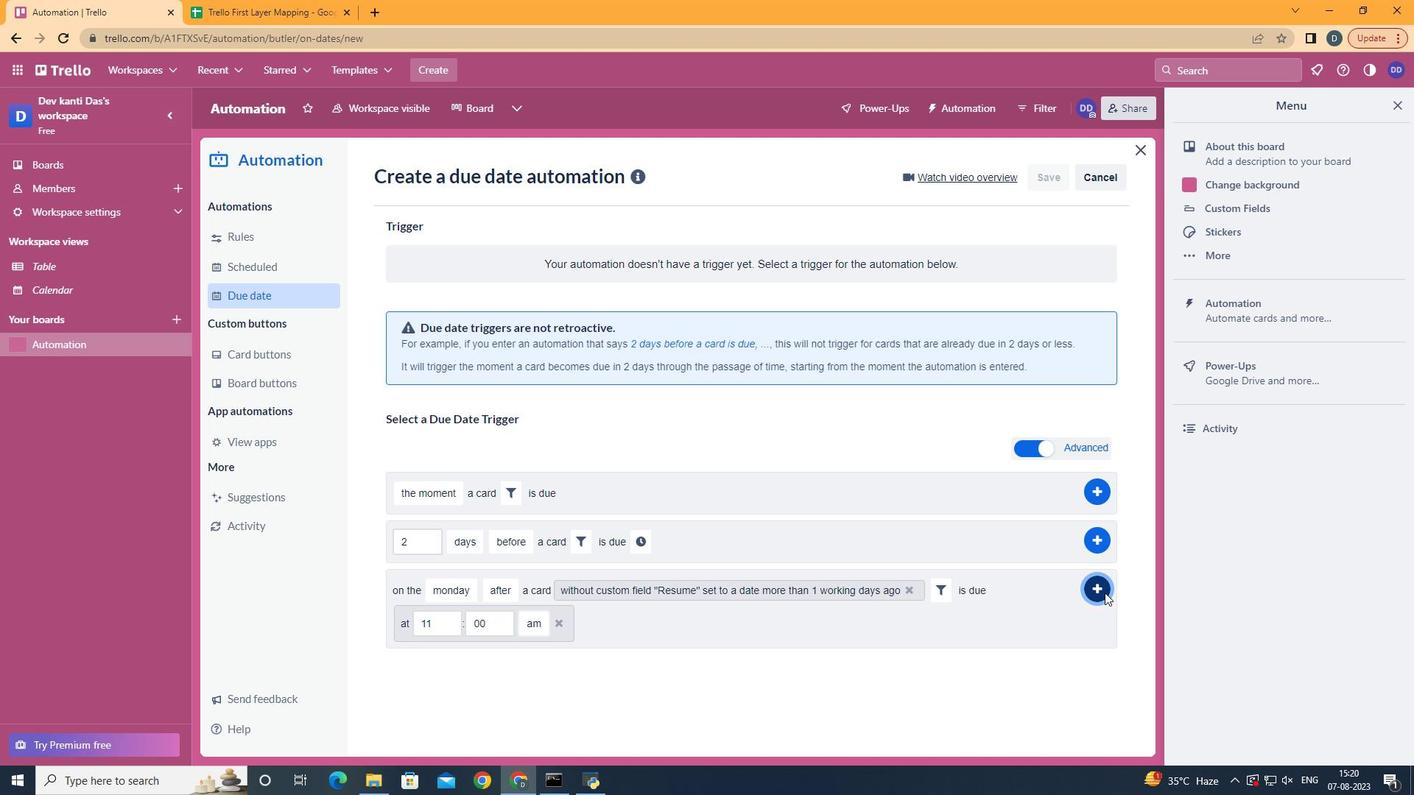 
Action: Mouse pressed left at (1100, 588)
Screenshot: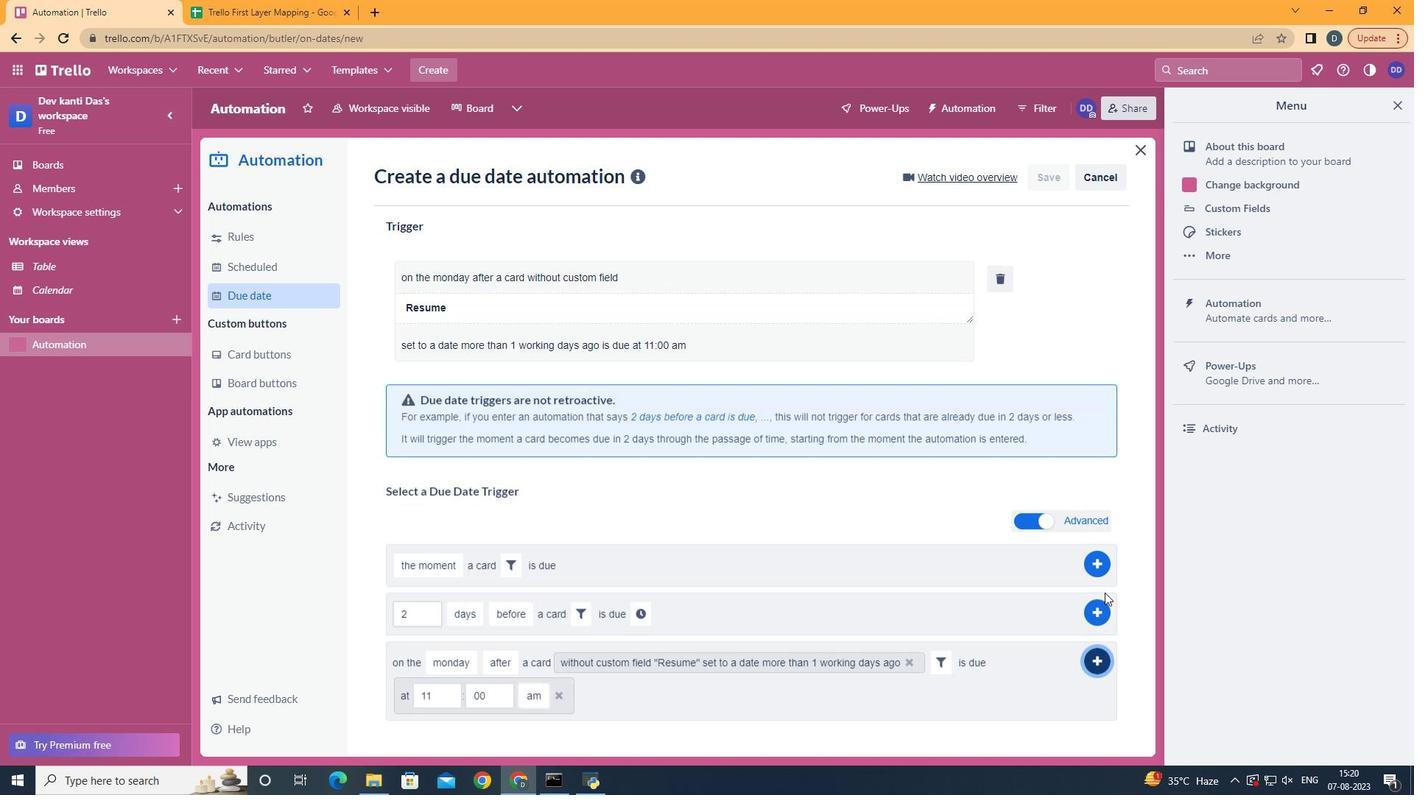 
Action: Mouse moved to (775, 262)
Screenshot: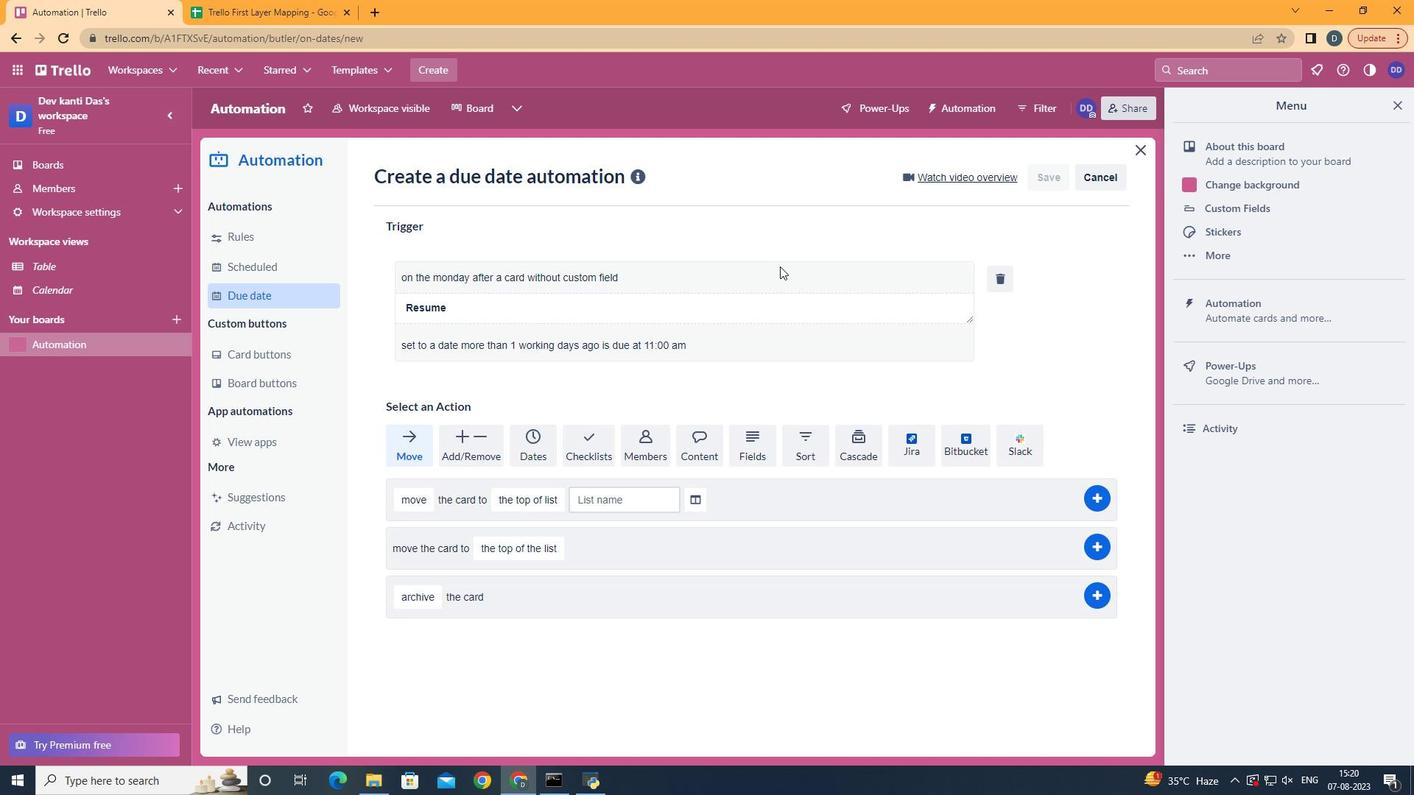 
